 Task: Create a due date automation trigger when advanced on, 2 working days after a card is due add basic with the yellow label at 11:00 AM.
Action: Mouse moved to (935, 292)
Screenshot: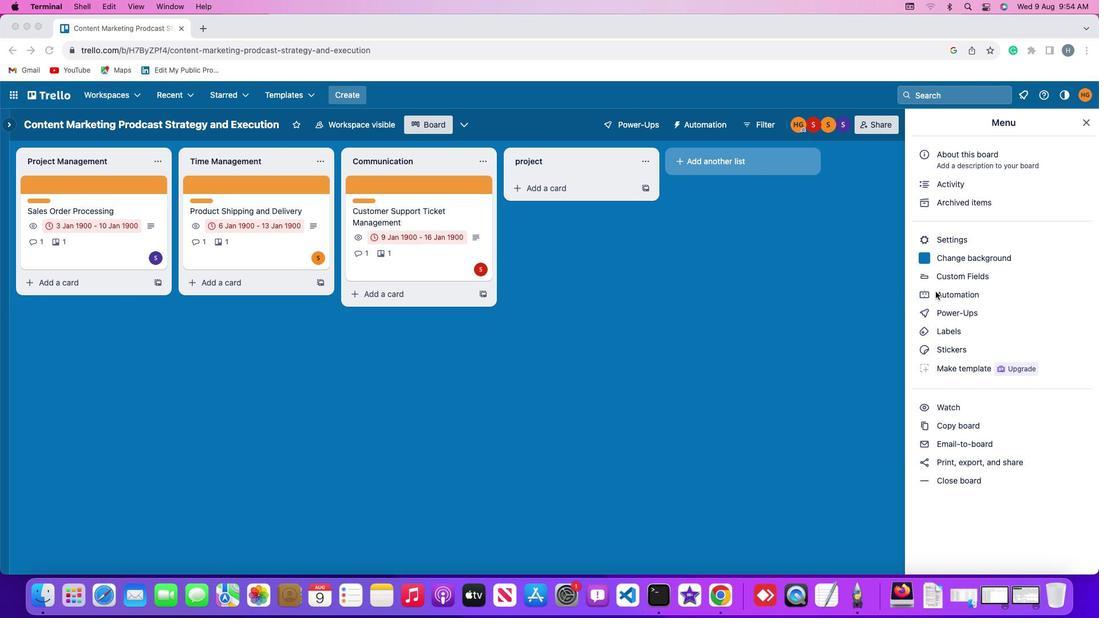 
Action: Mouse pressed left at (935, 292)
Screenshot: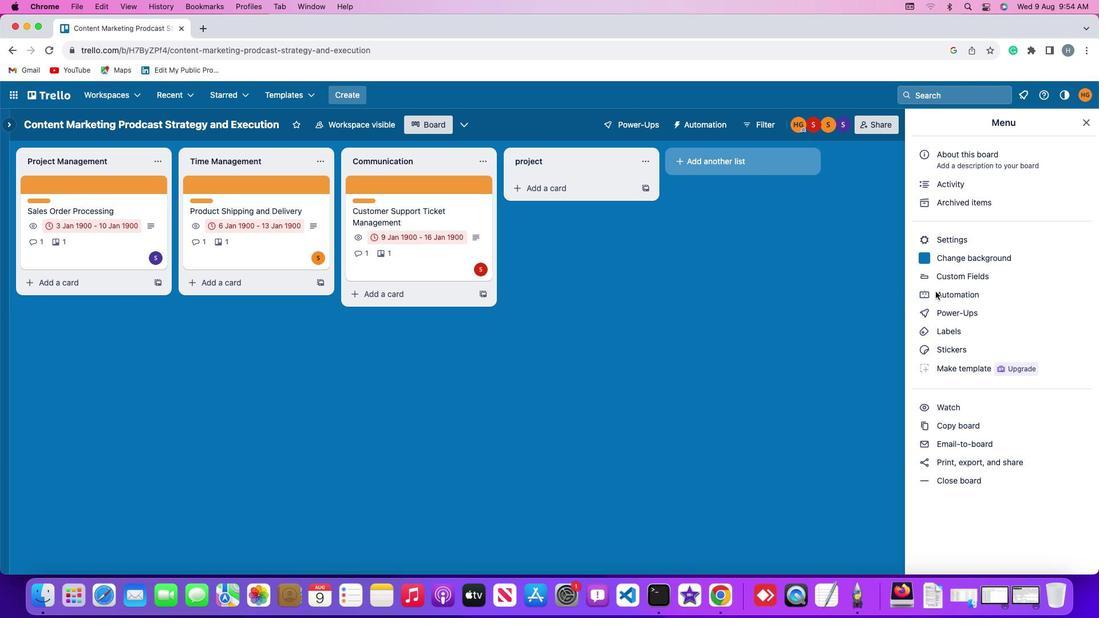 
Action: Mouse pressed left at (935, 292)
Screenshot: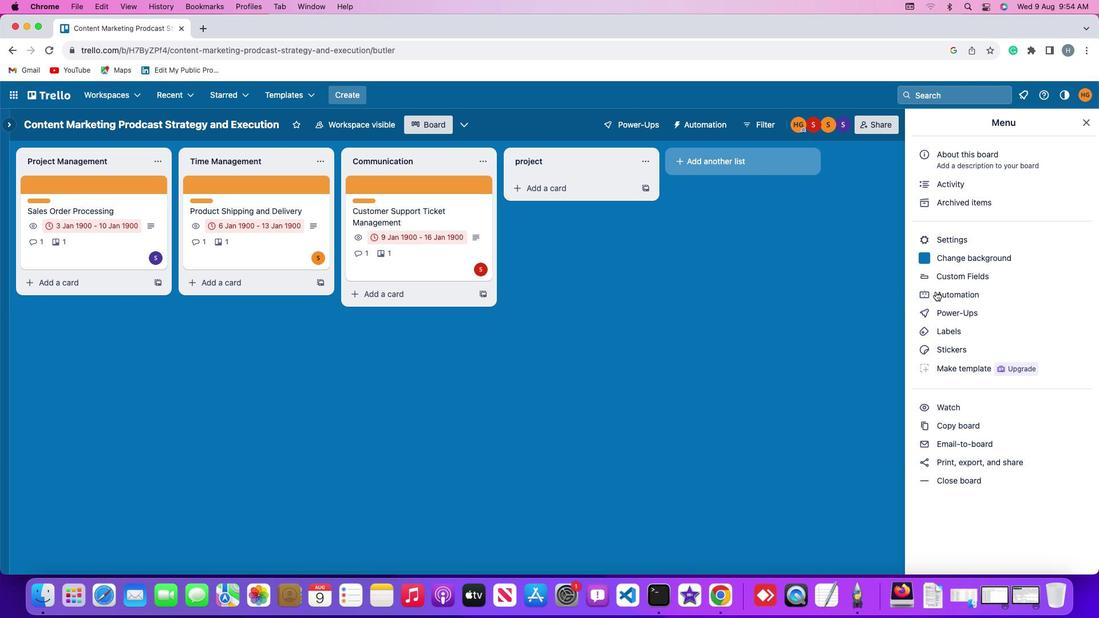 
Action: Mouse moved to (78, 271)
Screenshot: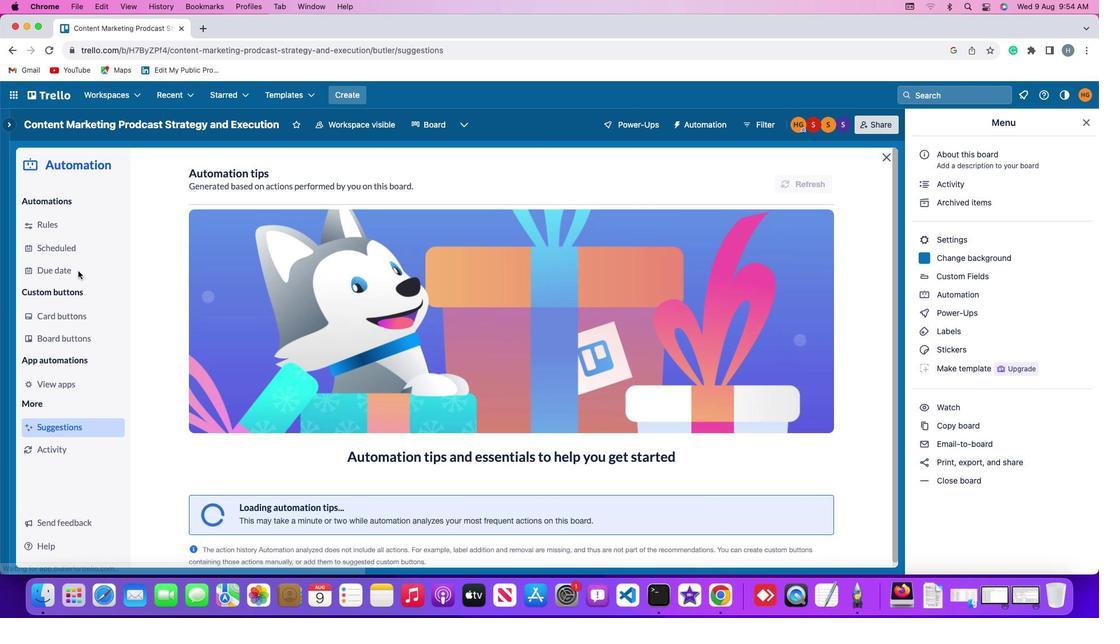 
Action: Mouse pressed left at (78, 271)
Screenshot: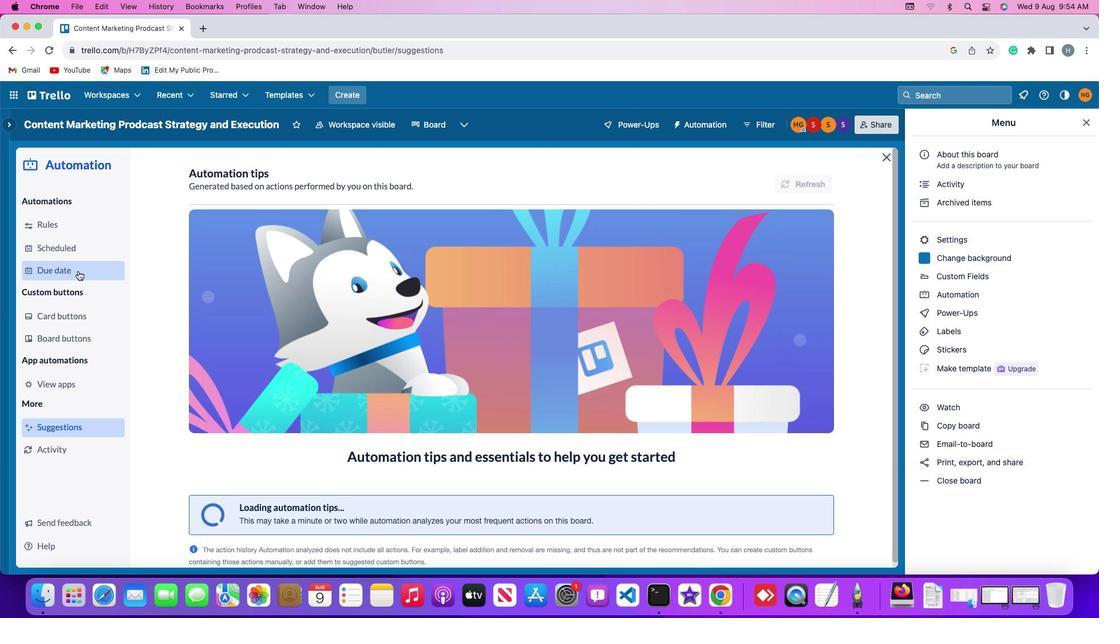 
Action: Mouse moved to (775, 175)
Screenshot: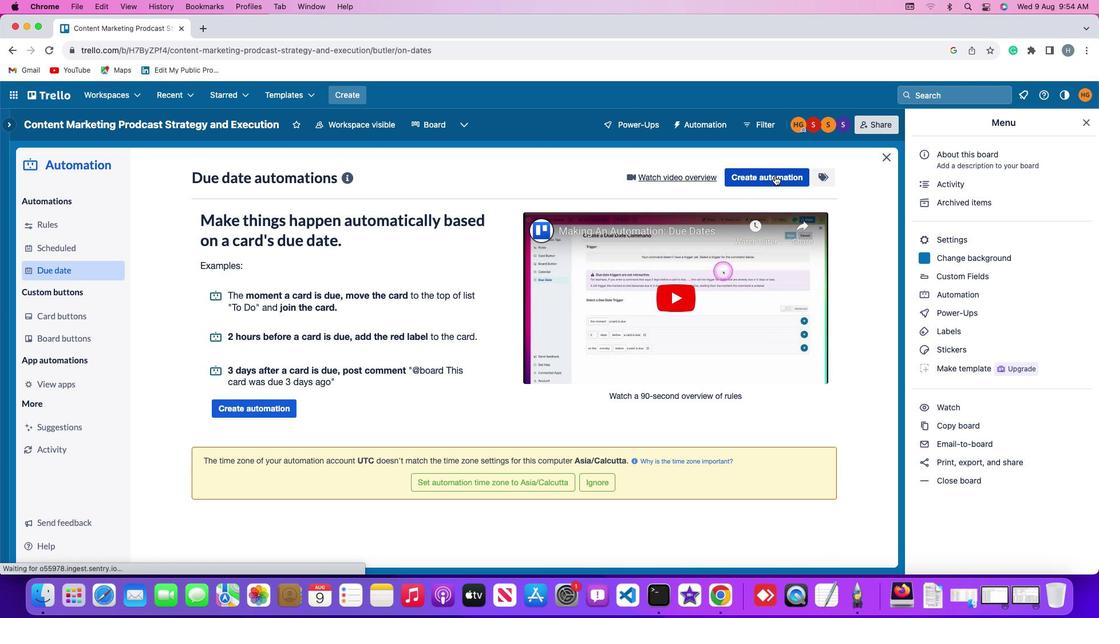 
Action: Mouse pressed left at (775, 175)
Screenshot: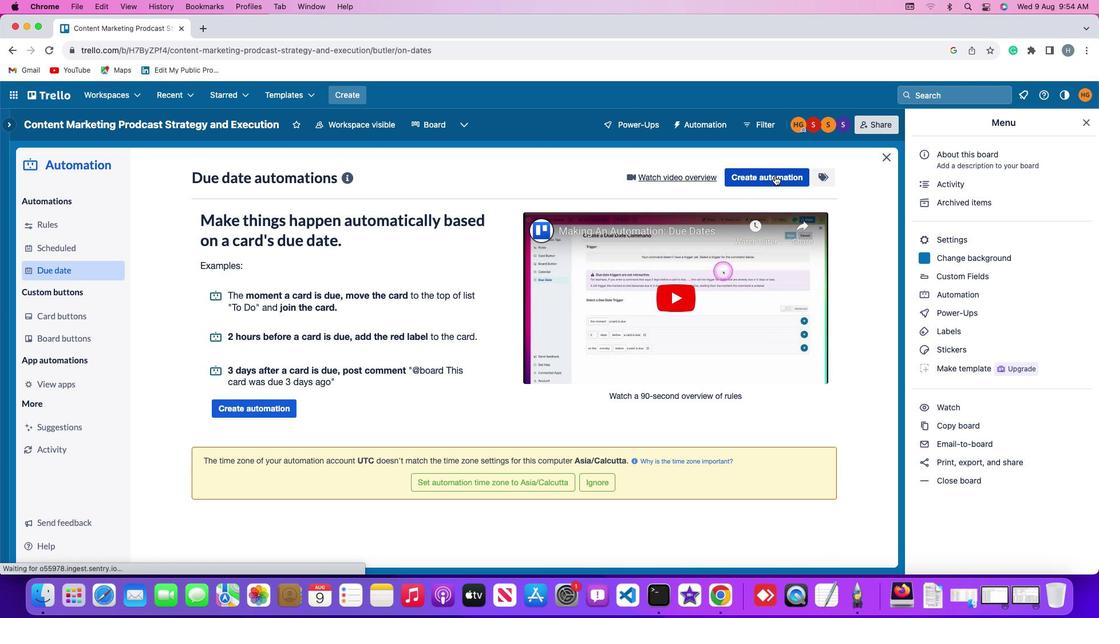 
Action: Mouse moved to (251, 289)
Screenshot: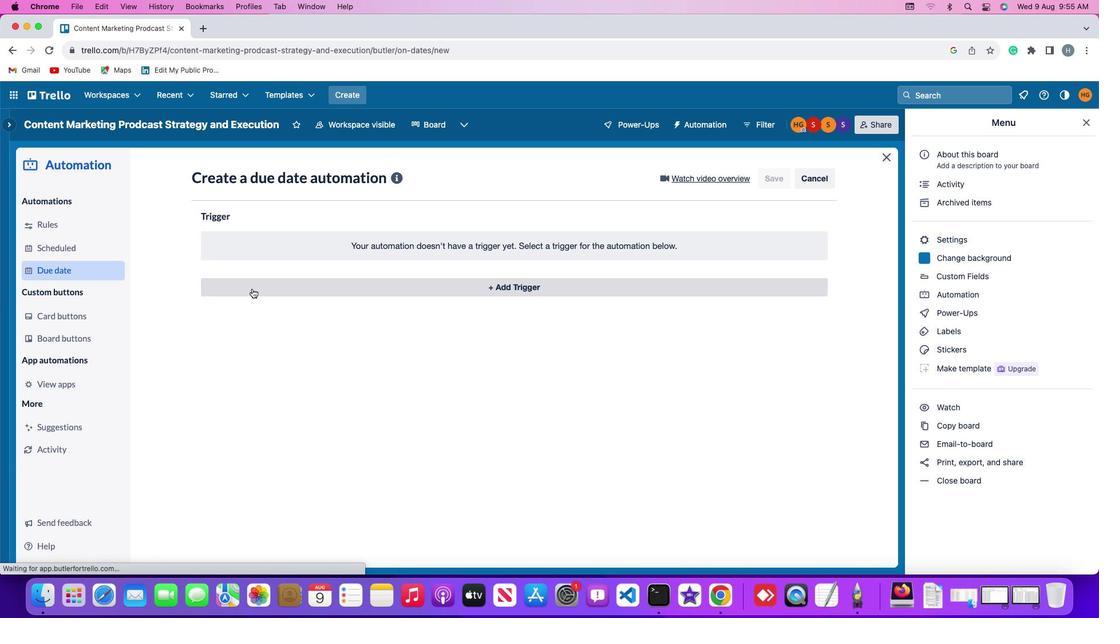 
Action: Mouse pressed left at (251, 289)
Screenshot: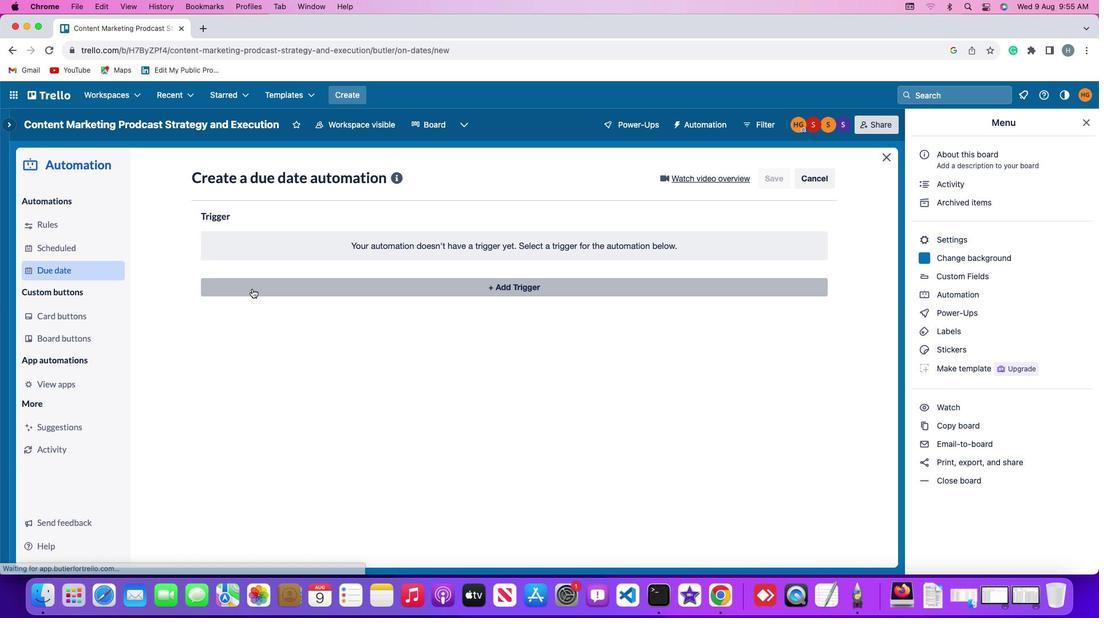 
Action: Mouse moved to (223, 464)
Screenshot: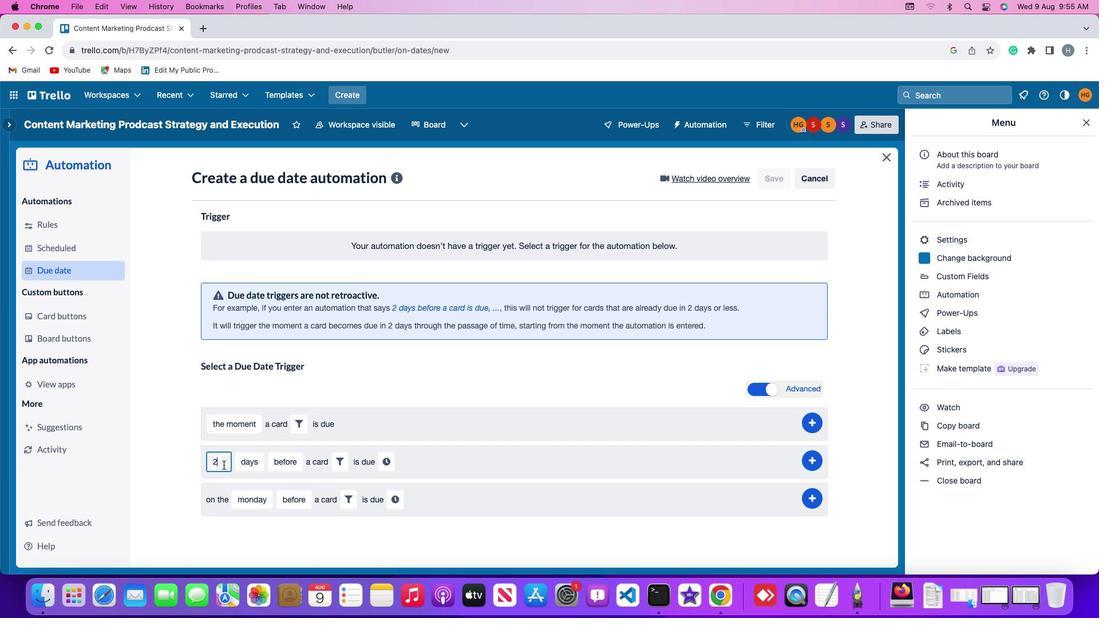 
Action: Mouse pressed left at (223, 464)
Screenshot: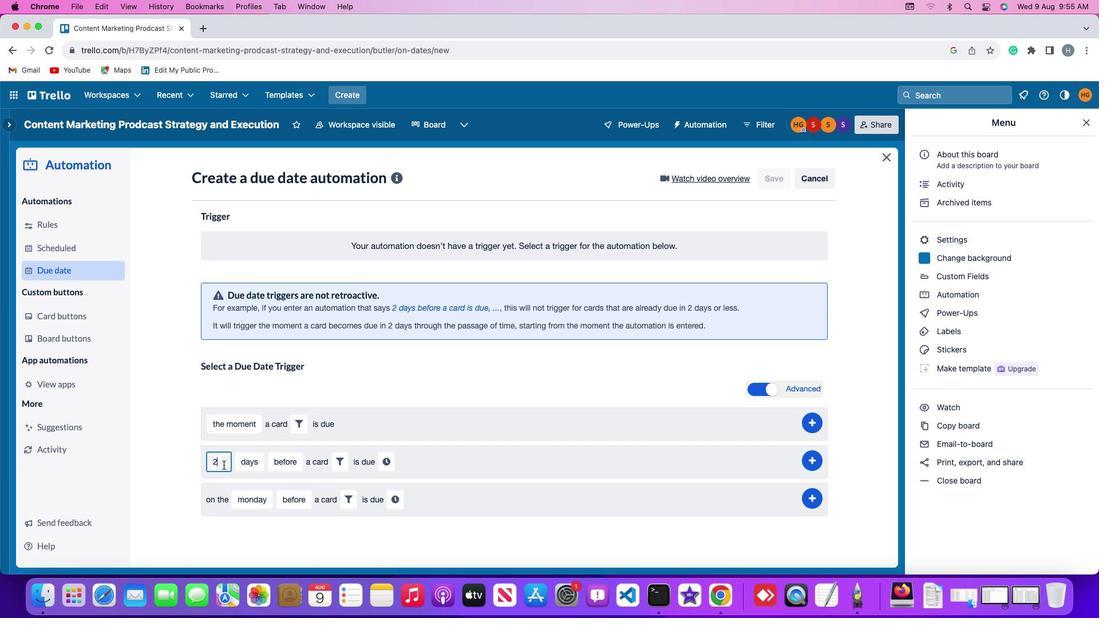 
Action: Mouse moved to (223, 463)
Screenshot: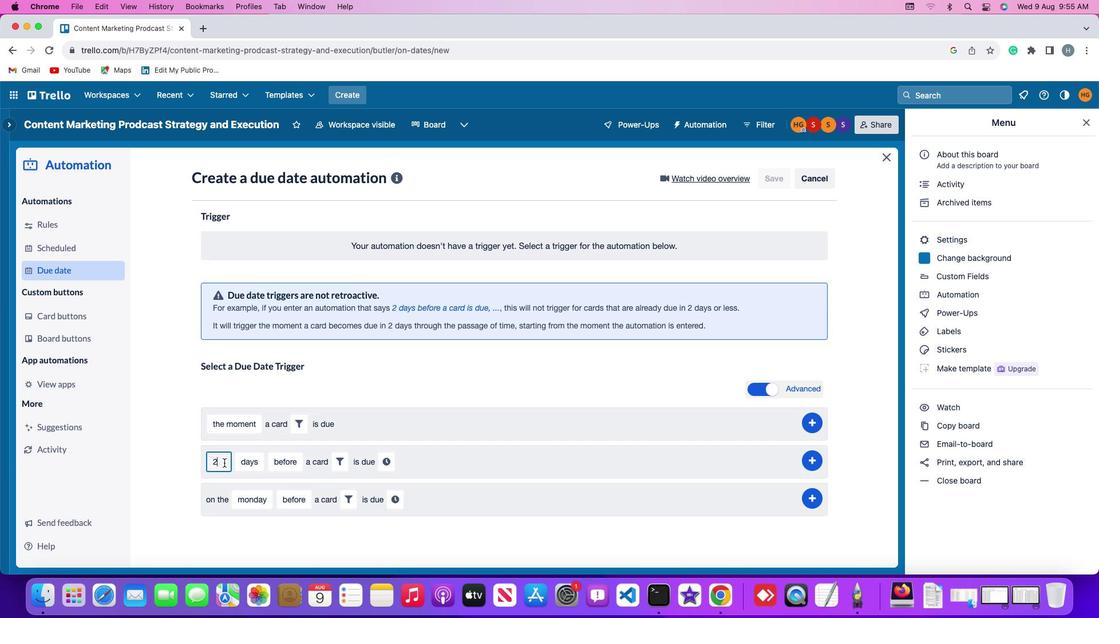 
Action: Key pressed Key.backspace
Screenshot: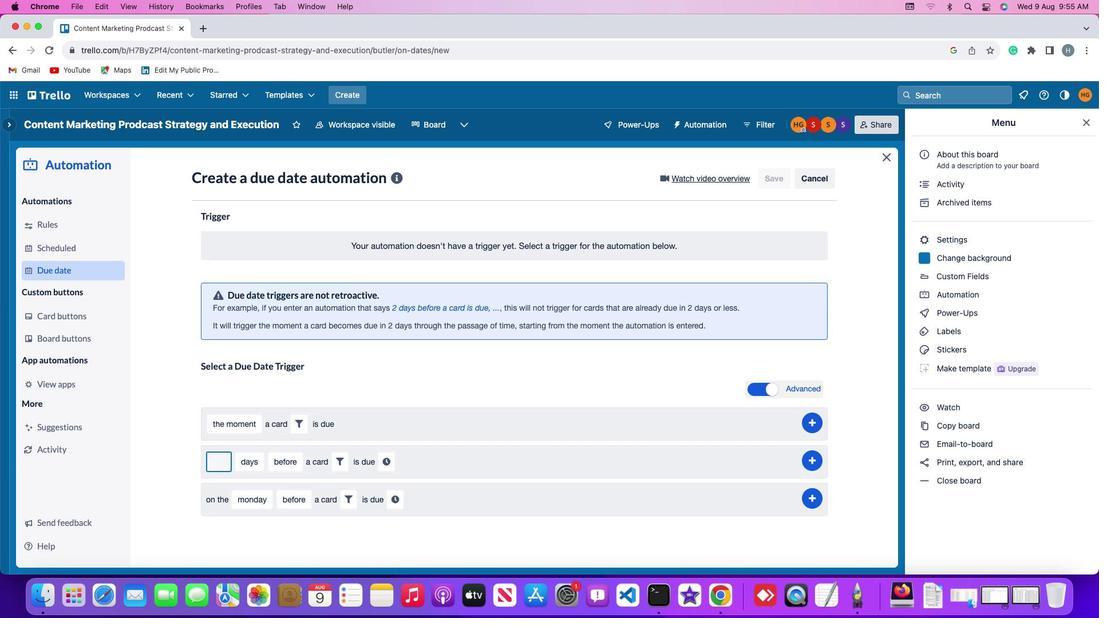 
Action: Mouse moved to (223, 462)
Screenshot: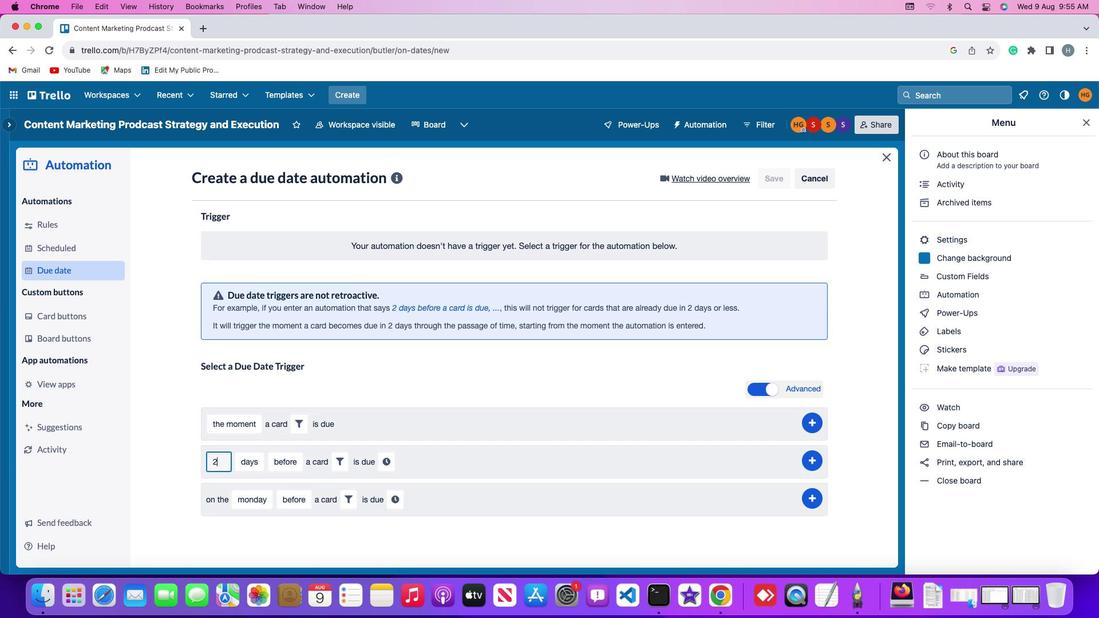 
Action: Key pressed '2'
Screenshot: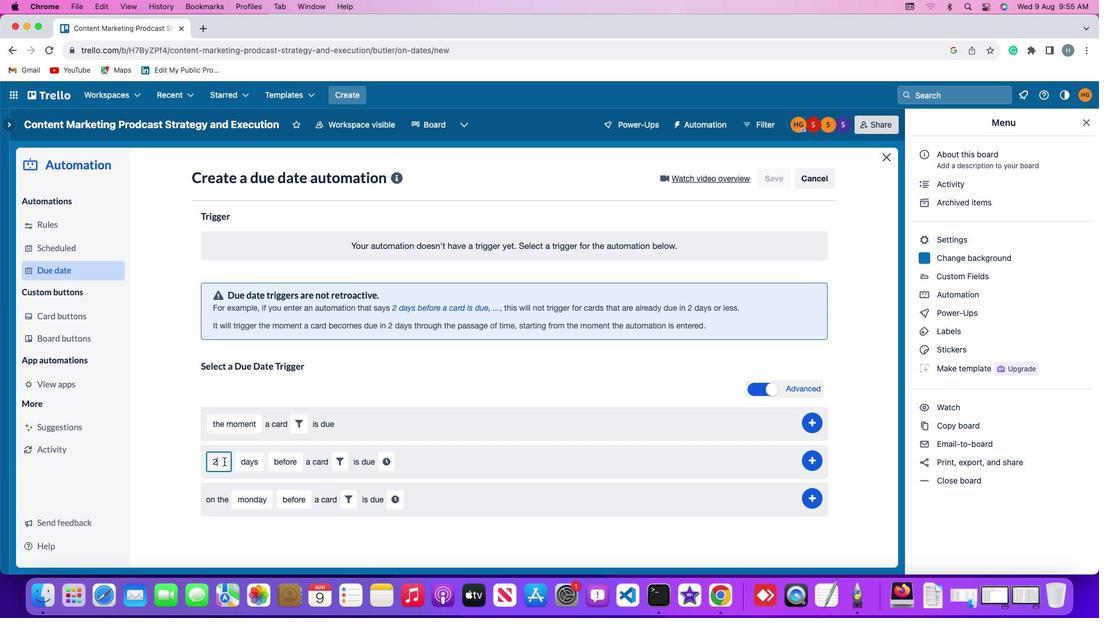 
Action: Mouse moved to (249, 460)
Screenshot: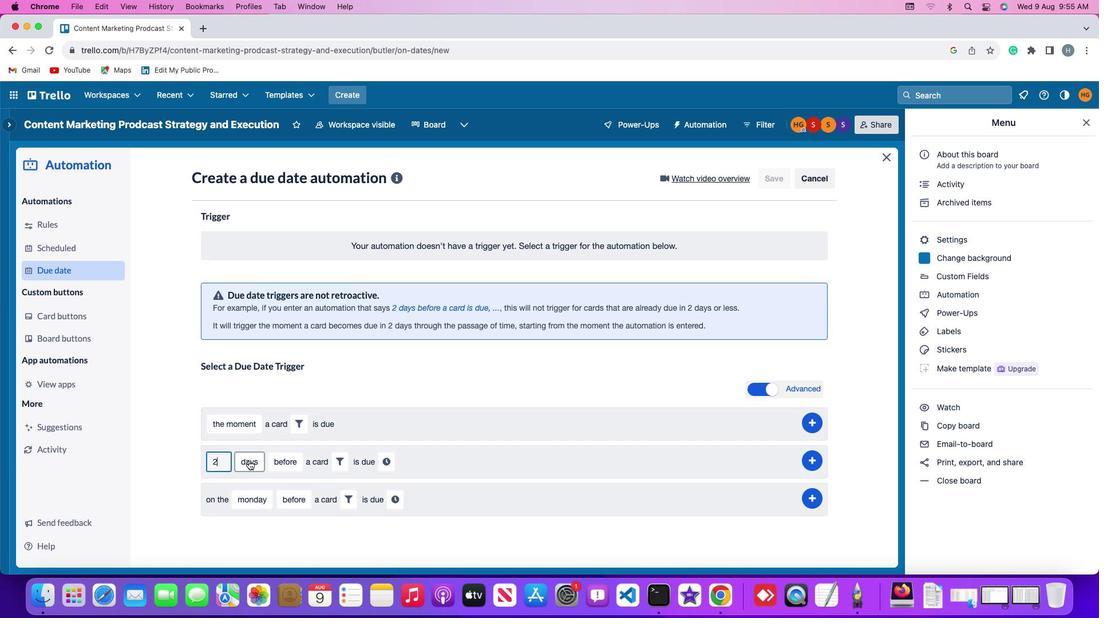 
Action: Mouse pressed left at (249, 460)
Screenshot: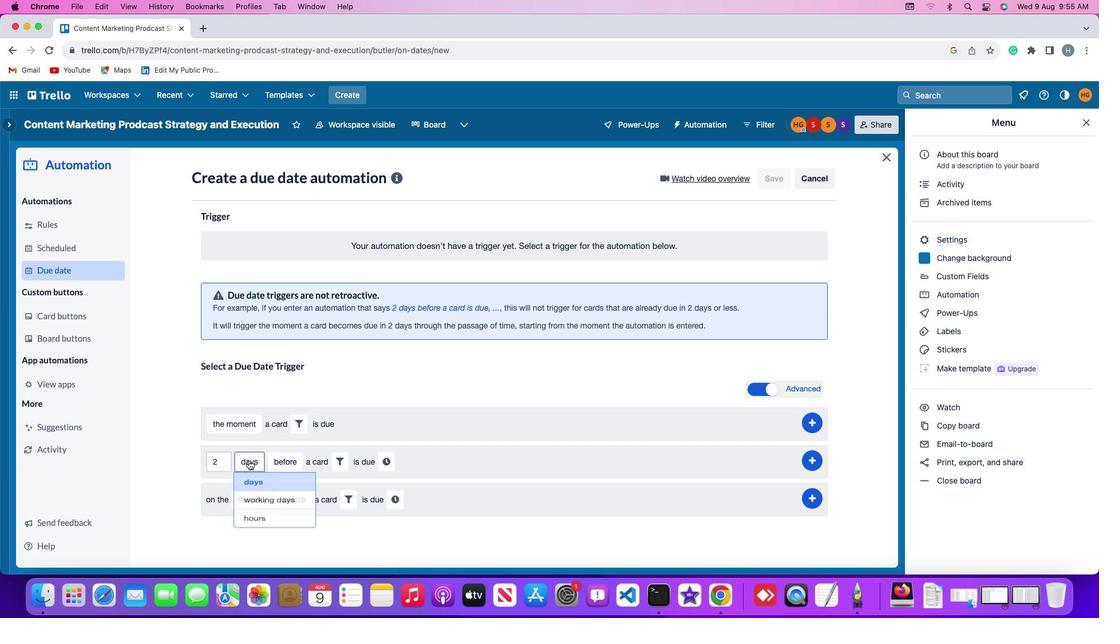 
Action: Mouse moved to (255, 503)
Screenshot: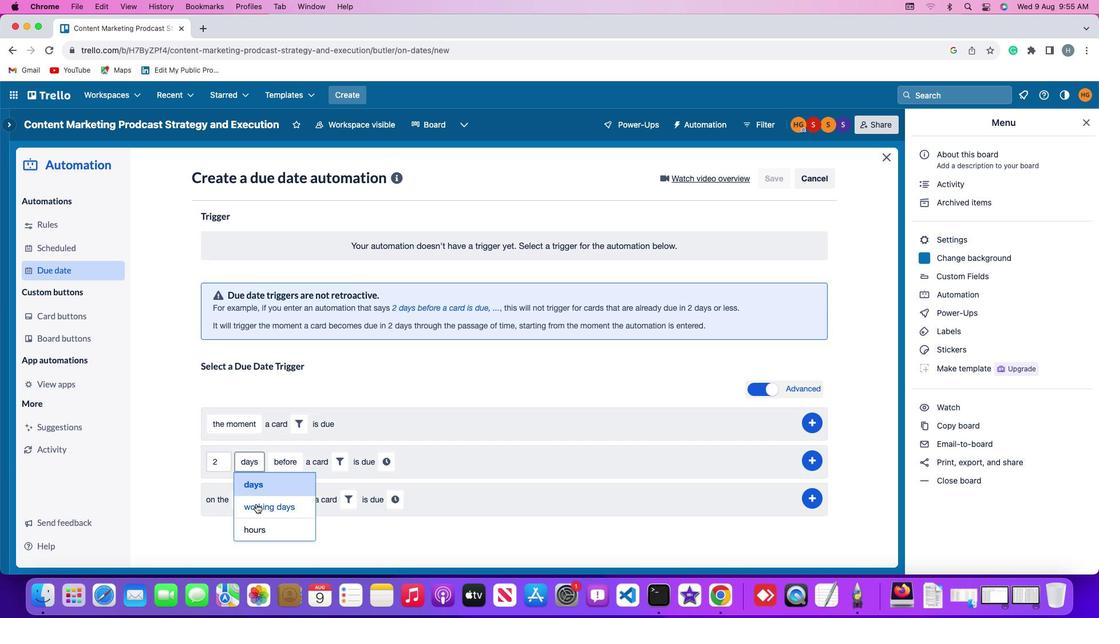 
Action: Mouse pressed left at (255, 503)
Screenshot: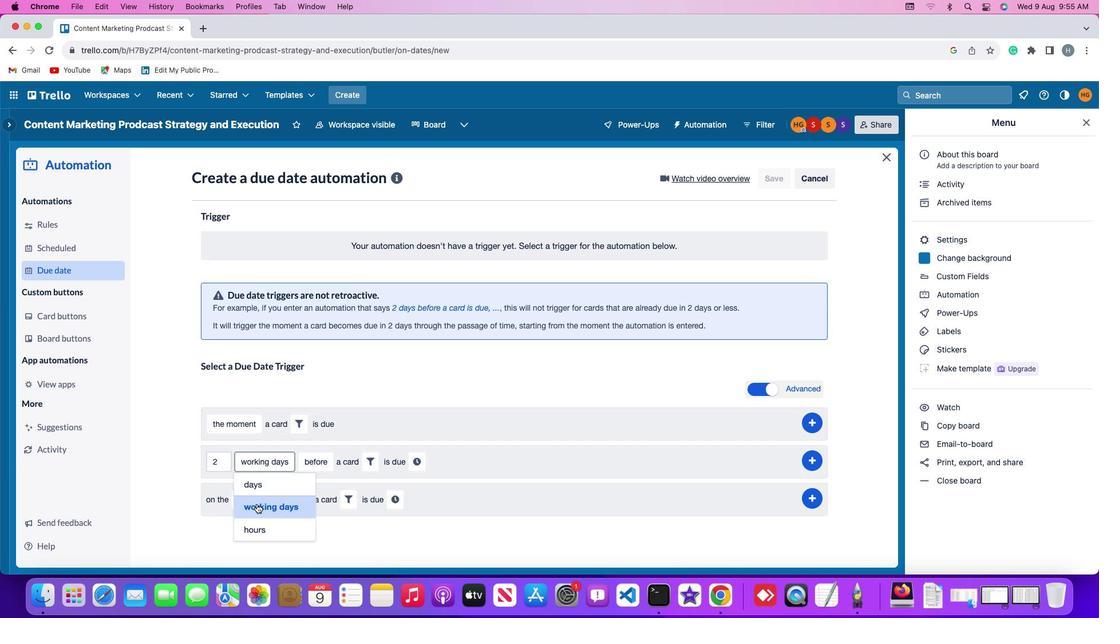 
Action: Mouse moved to (304, 460)
Screenshot: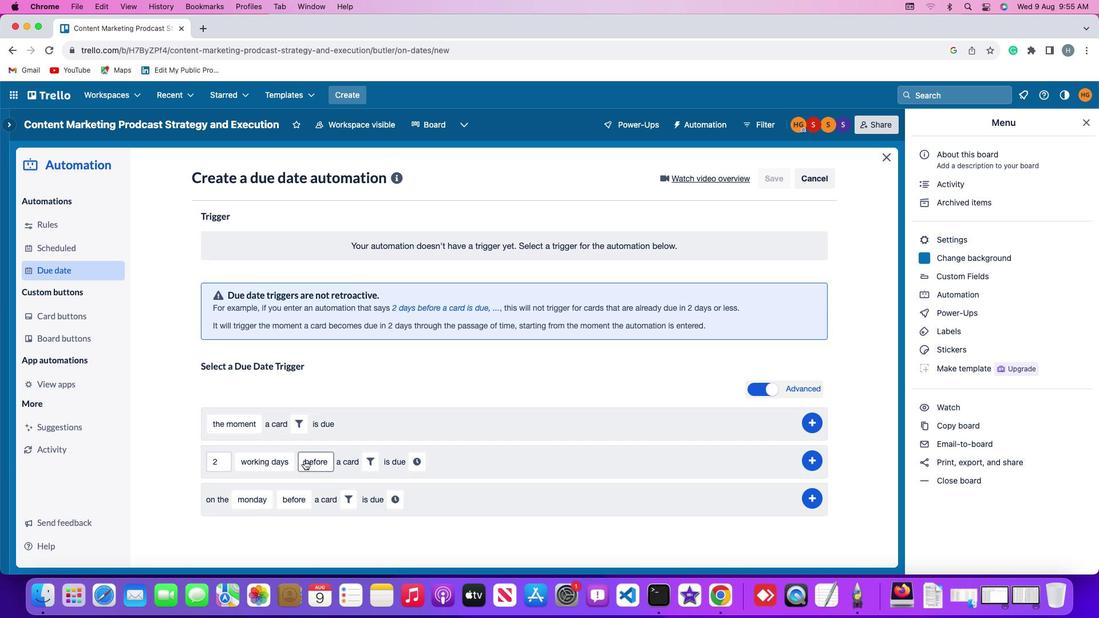 
Action: Mouse pressed left at (304, 460)
Screenshot: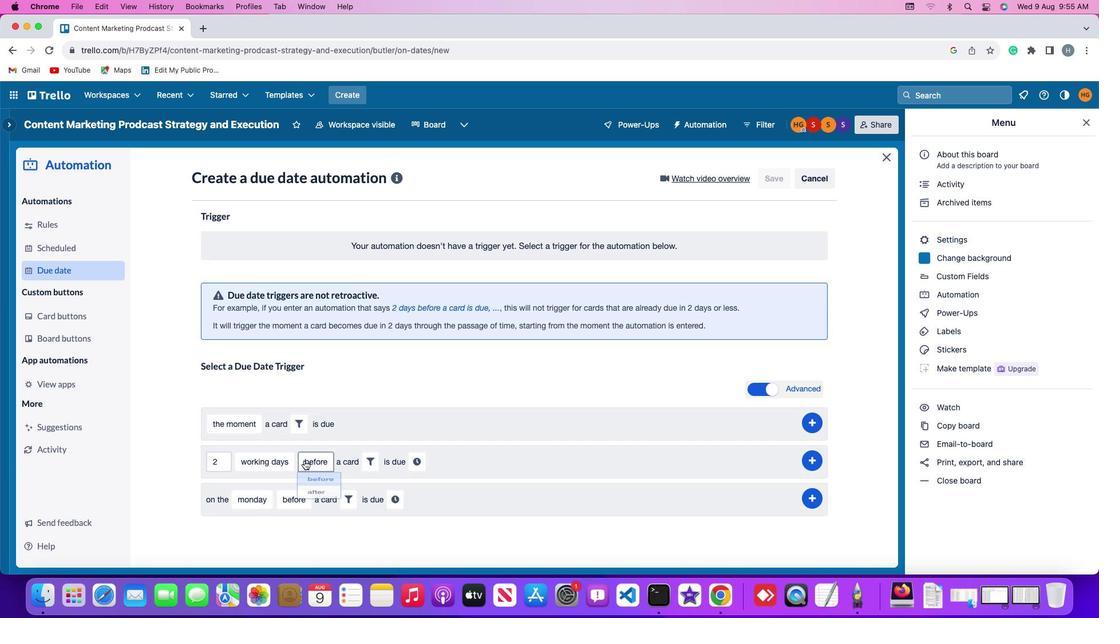 
Action: Mouse moved to (318, 503)
Screenshot: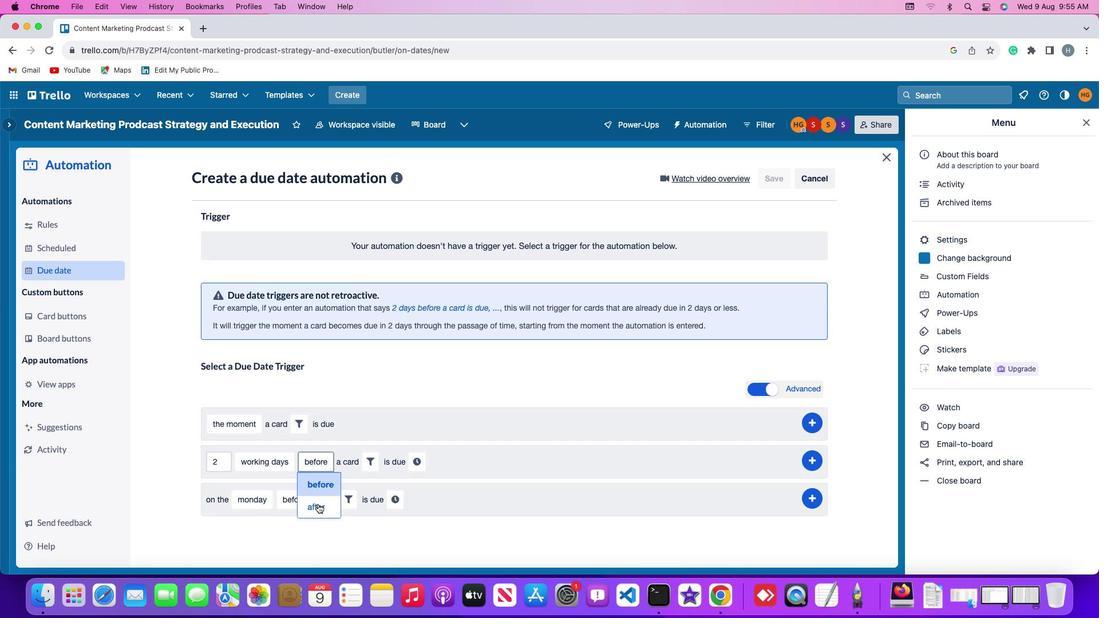 
Action: Mouse pressed left at (318, 503)
Screenshot: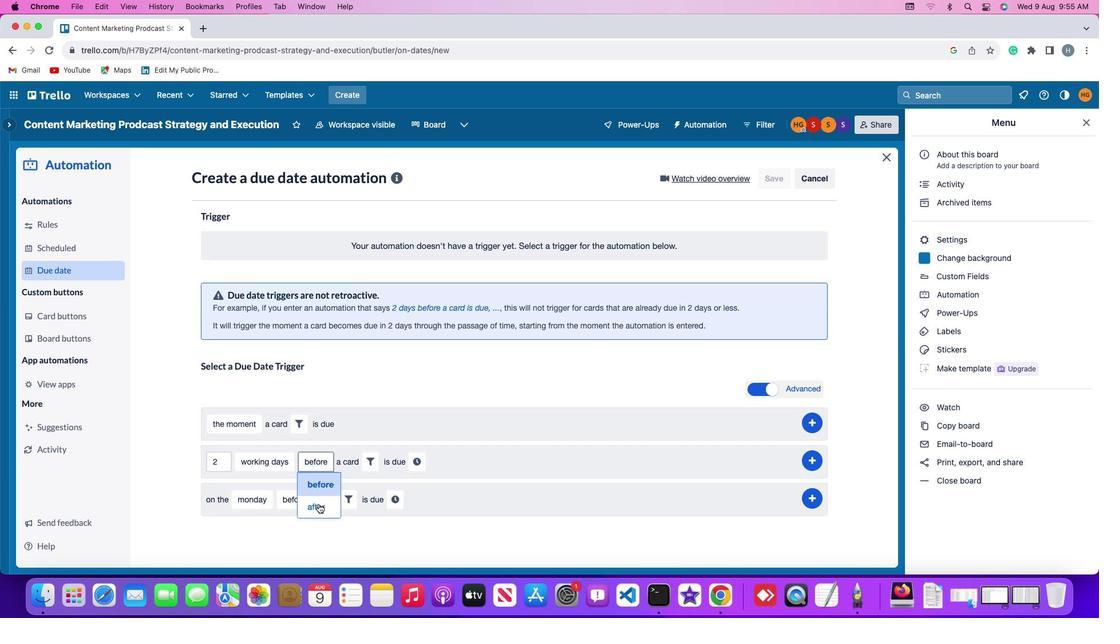 
Action: Mouse moved to (361, 460)
Screenshot: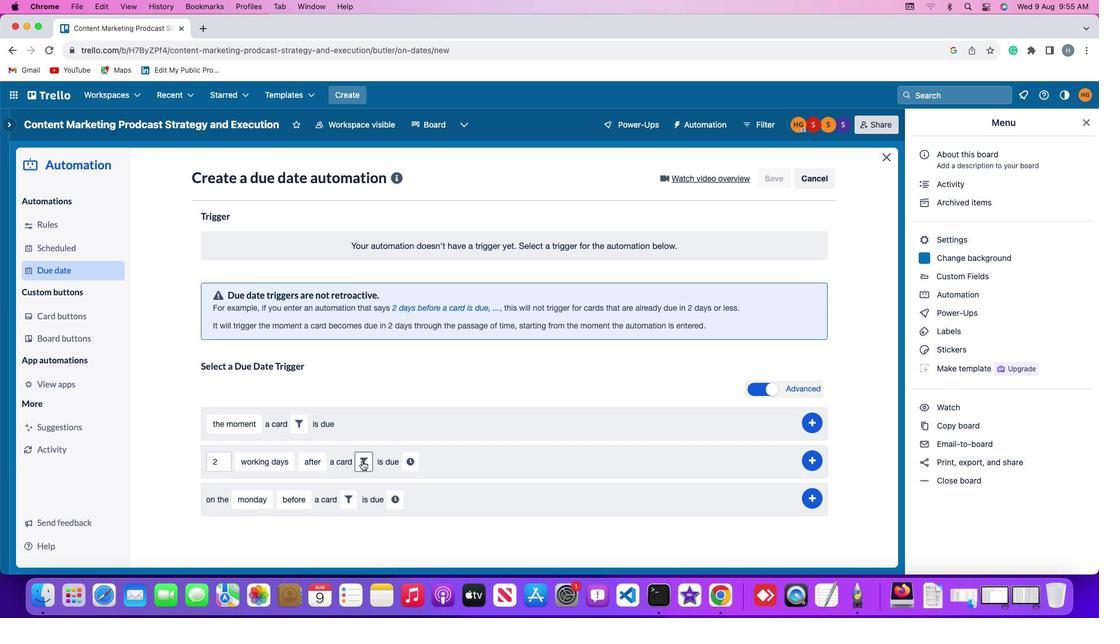 
Action: Mouse pressed left at (361, 460)
Screenshot: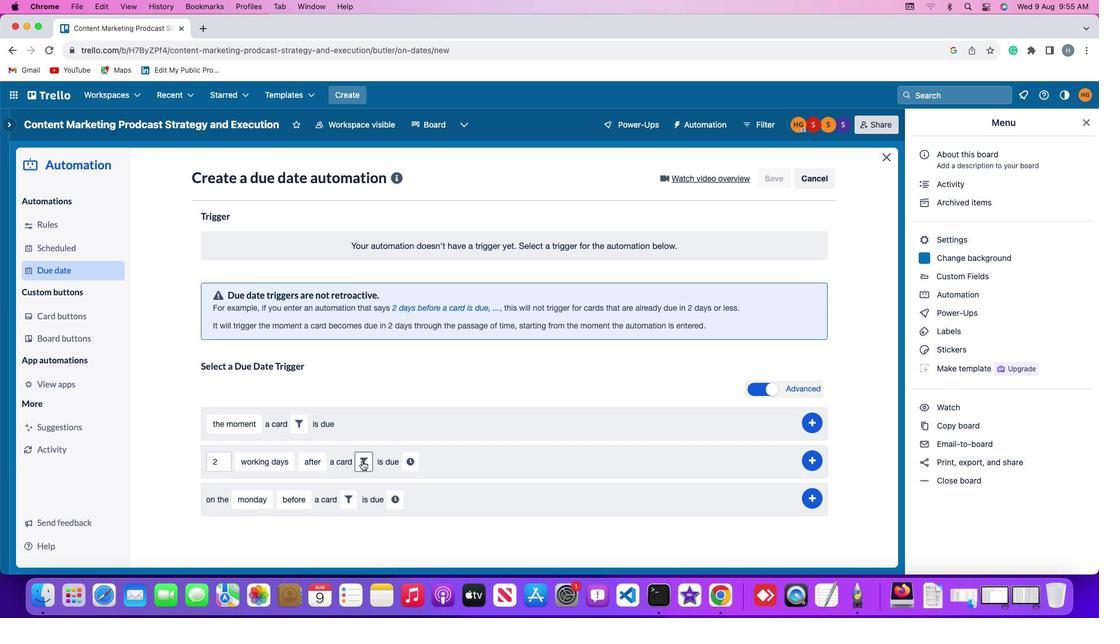 
Action: Mouse moved to (328, 518)
Screenshot: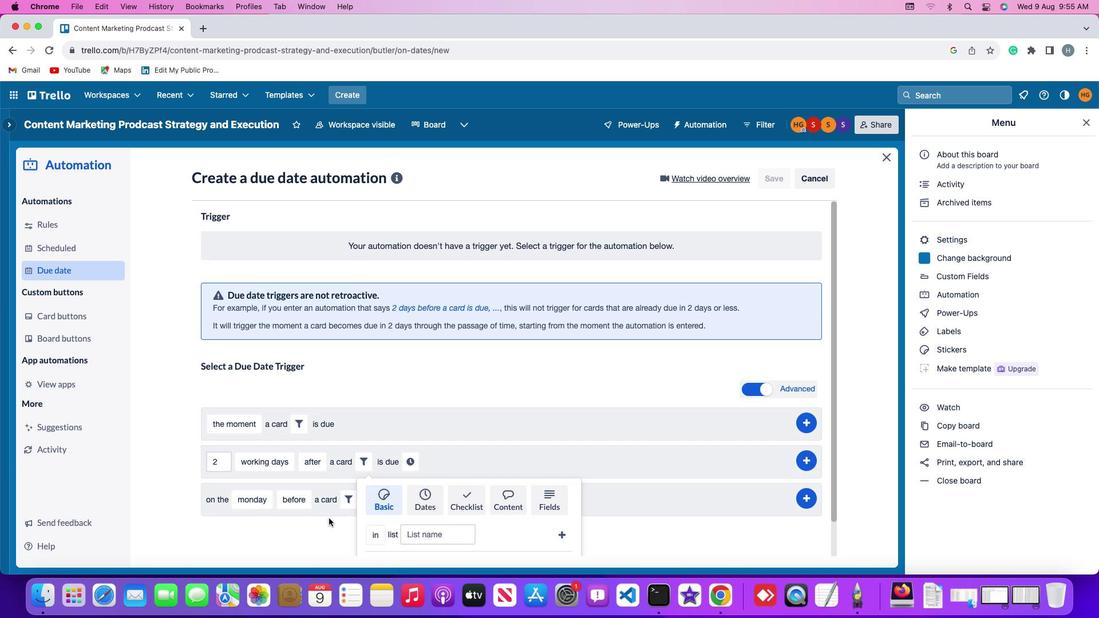 
Action: Mouse scrolled (328, 518) with delta (0, 0)
Screenshot: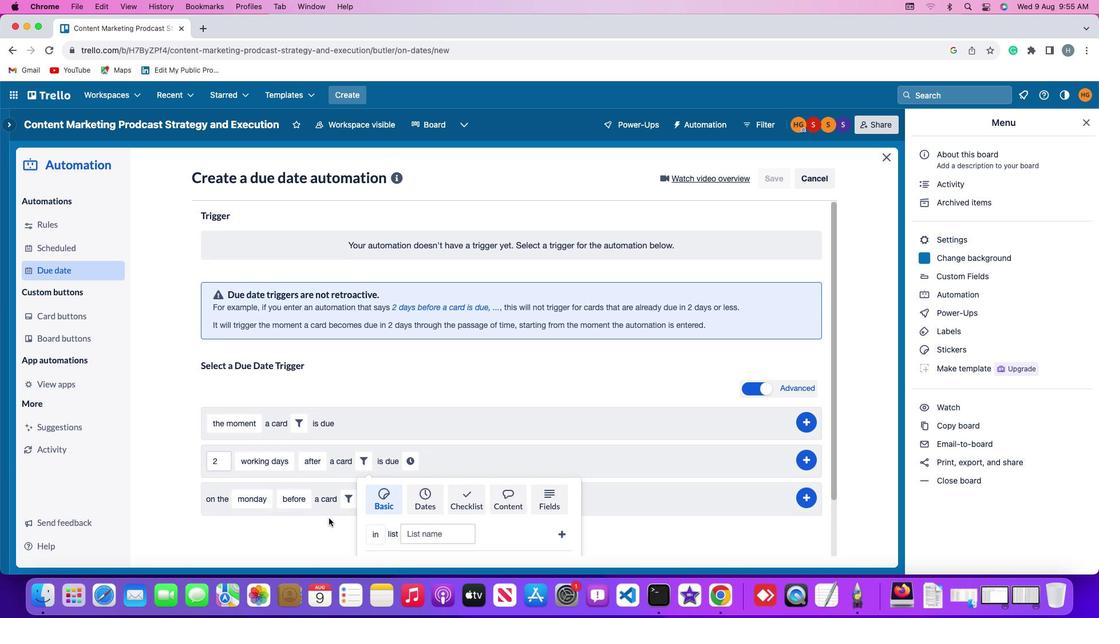 
Action: Mouse scrolled (328, 518) with delta (0, 0)
Screenshot: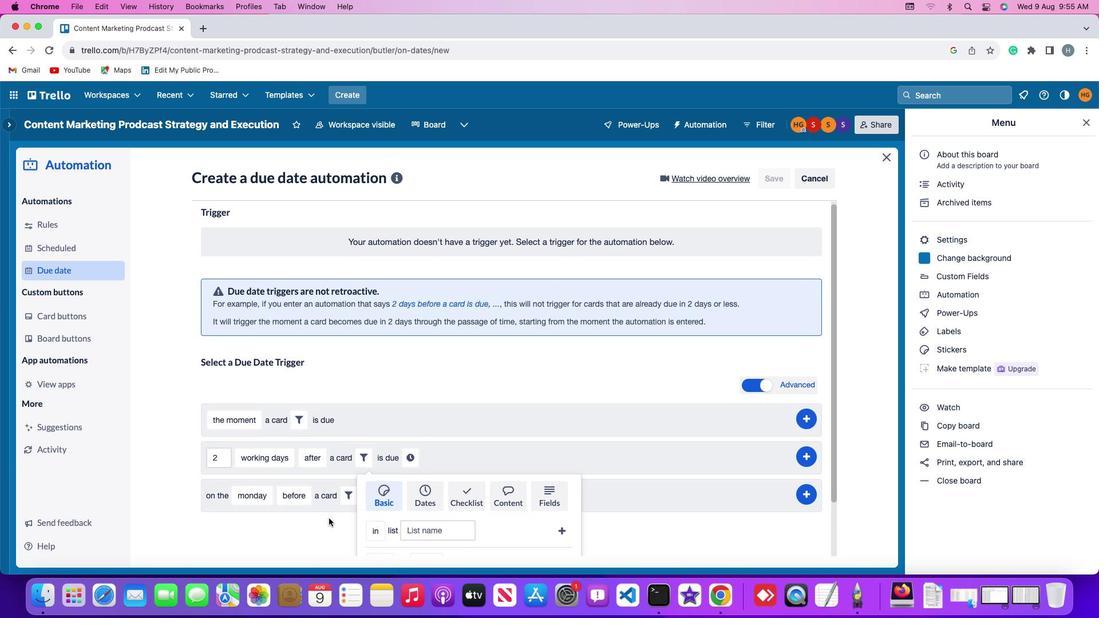 
Action: Mouse scrolled (328, 518) with delta (0, -1)
Screenshot: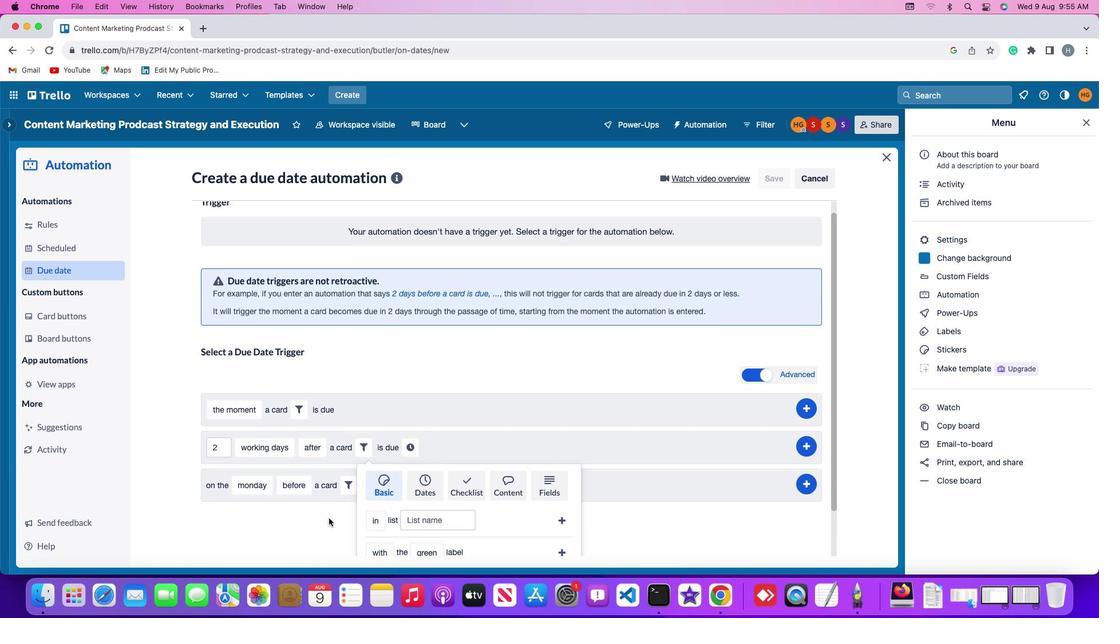 
Action: Mouse scrolled (328, 518) with delta (0, -2)
Screenshot: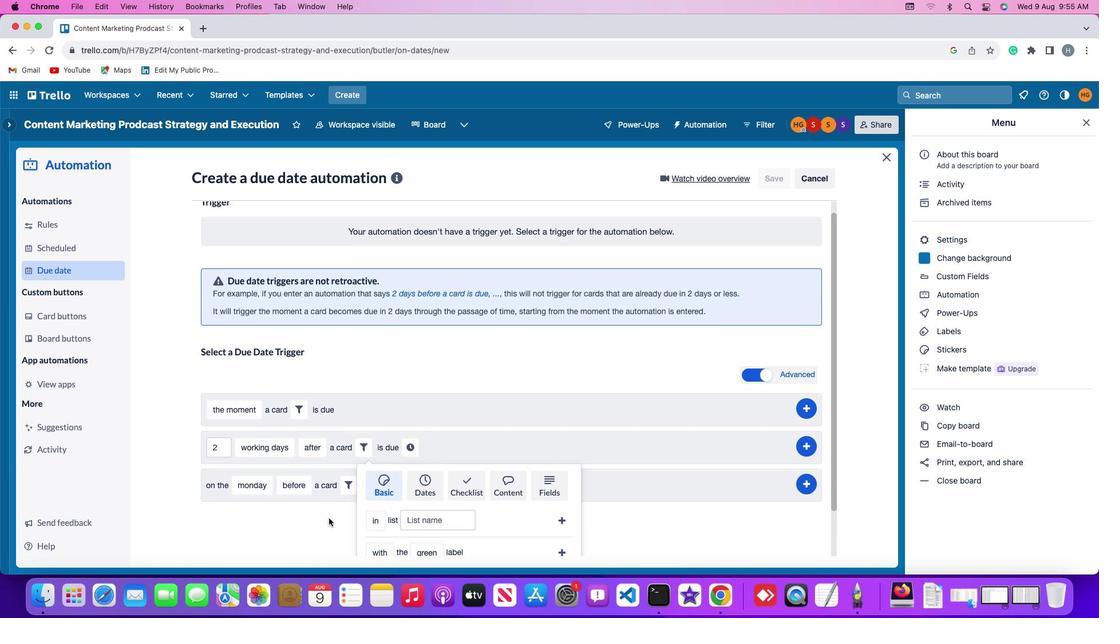
Action: Mouse scrolled (328, 518) with delta (0, -3)
Screenshot: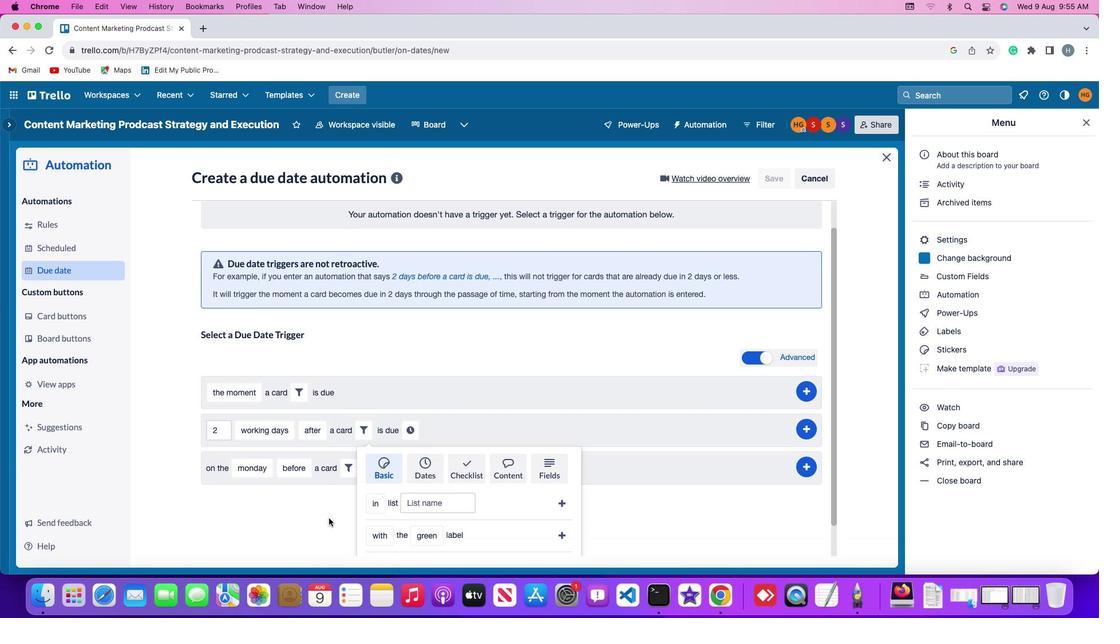 
Action: Mouse scrolled (328, 518) with delta (0, -3)
Screenshot: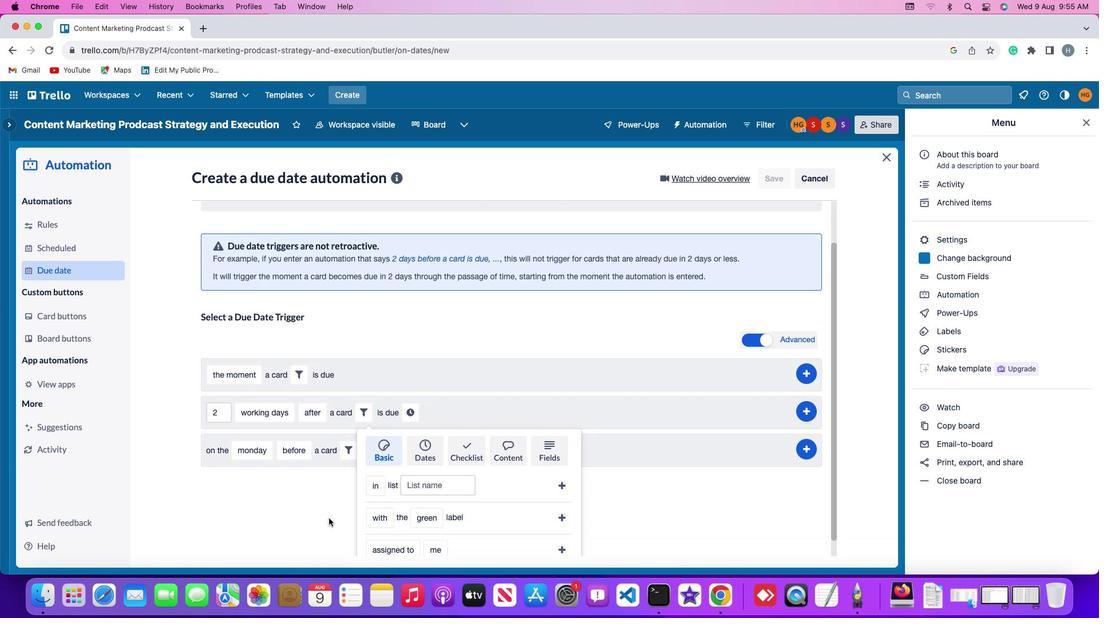 
Action: Mouse moved to (376, 506)
Screenshot: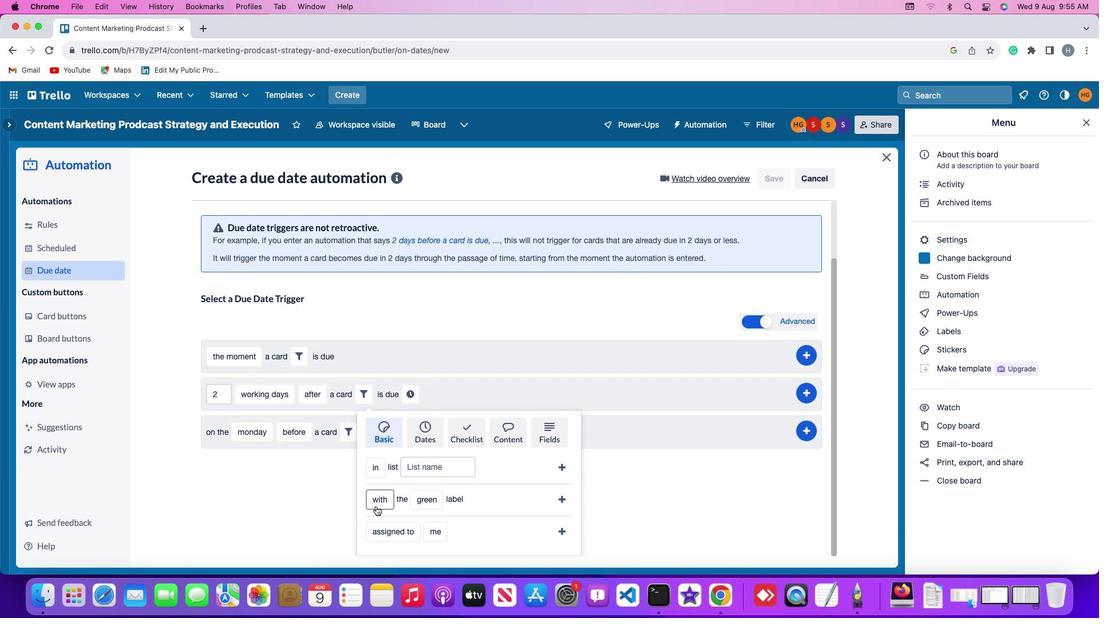 
Action: Mouse pressed left at (376, 506)
Screenshot: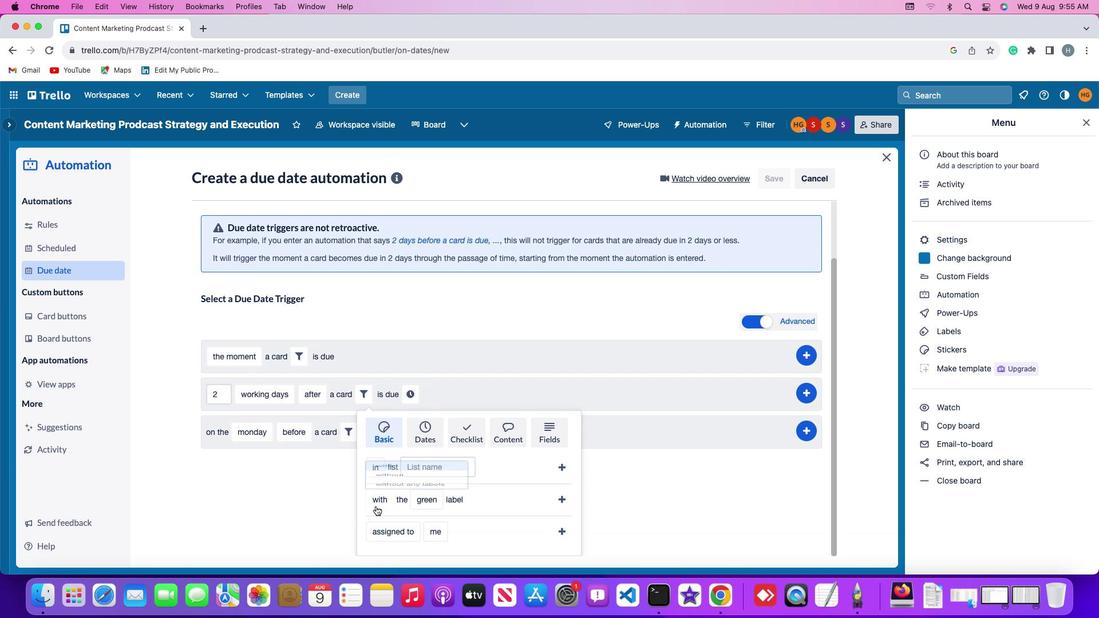 
Action: Mouse moved to (406, 435)
Screenshot: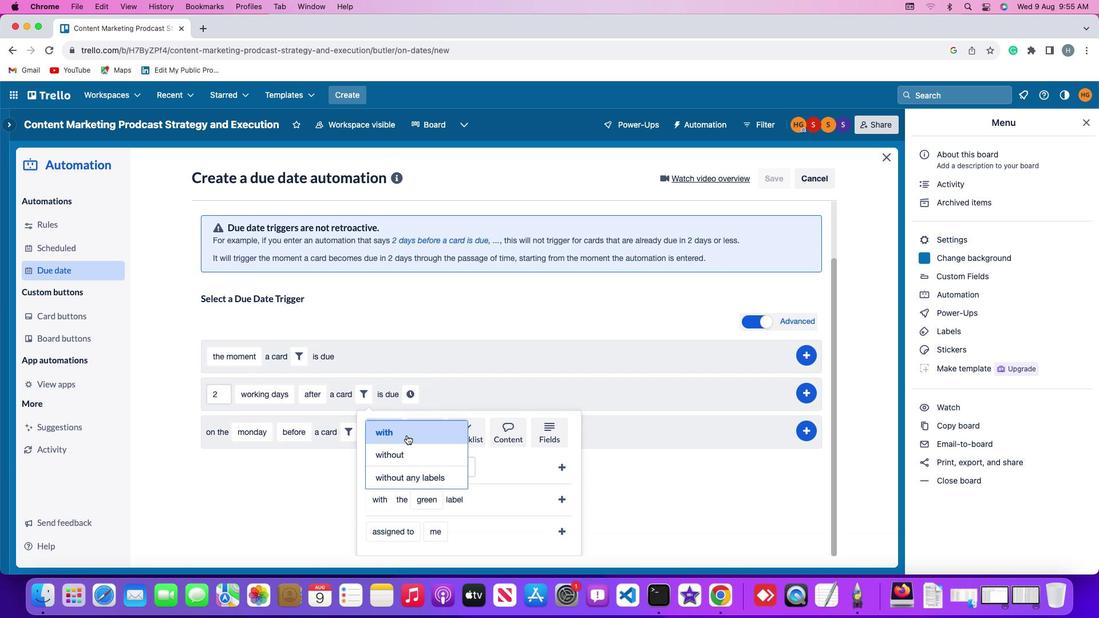 
Action: Mouse pressed left at (406, 435)
Screenshot: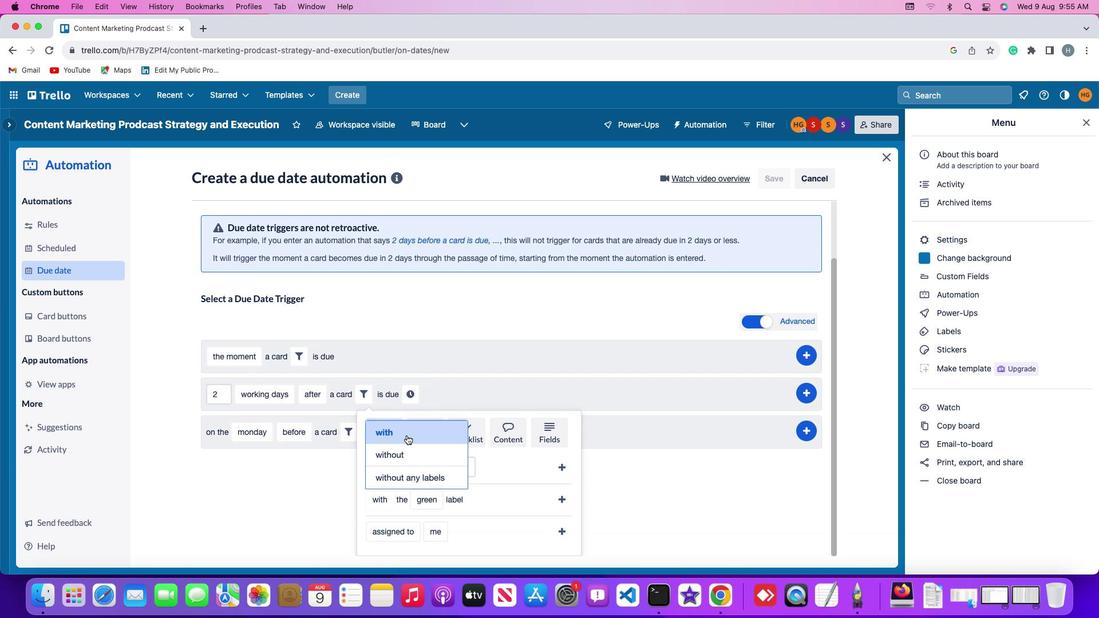 
Action: Mouse moved to (427, 499)
Screenshot: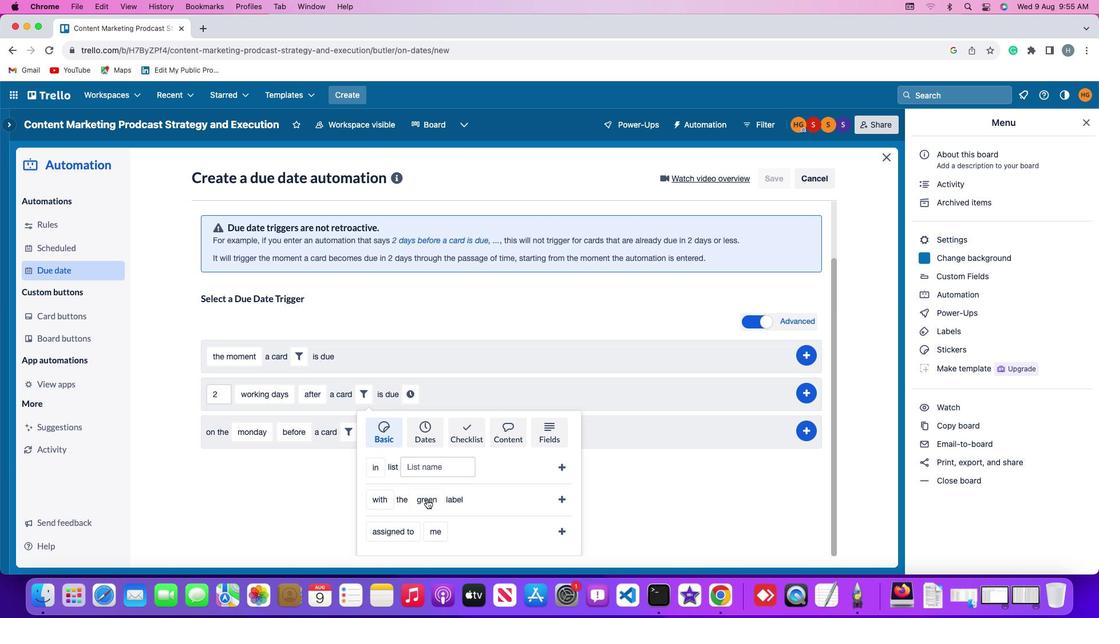 
Action: Mouse pressed left at (427, 499)
Screenshot: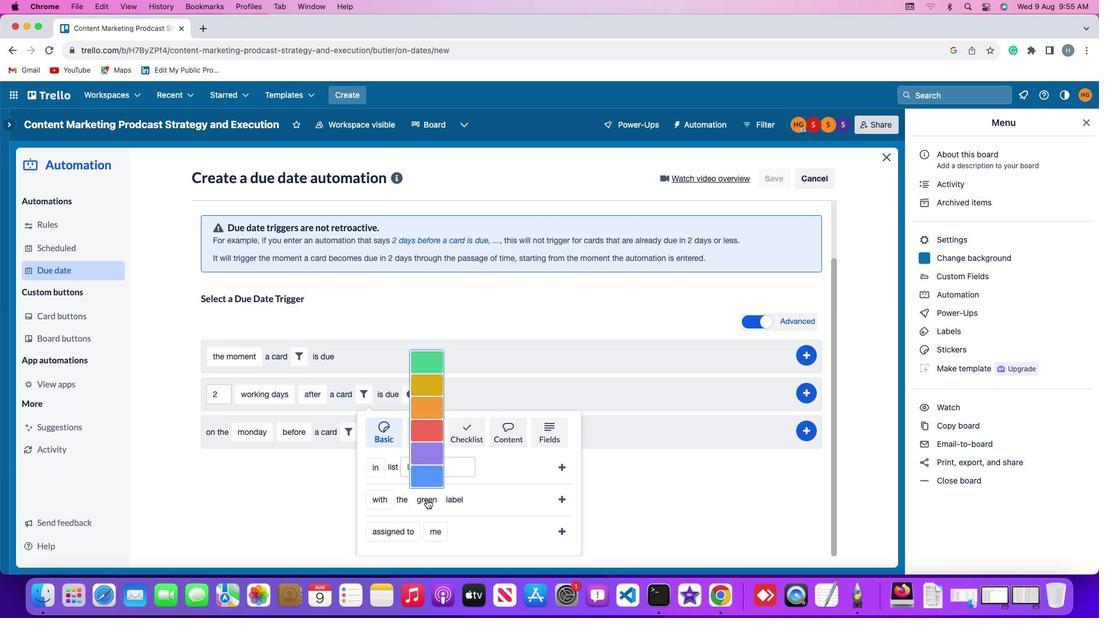 
Action: Mouse moved to (429, 382)
Screenshot: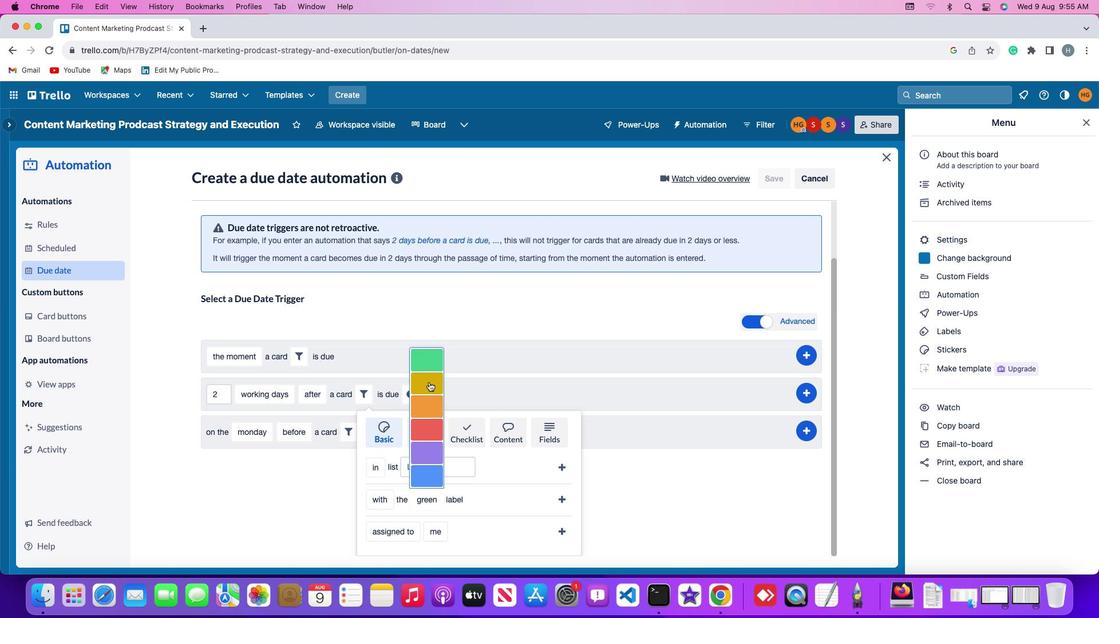
Action: Mouse pressed left at (429, 382)
Screenshot: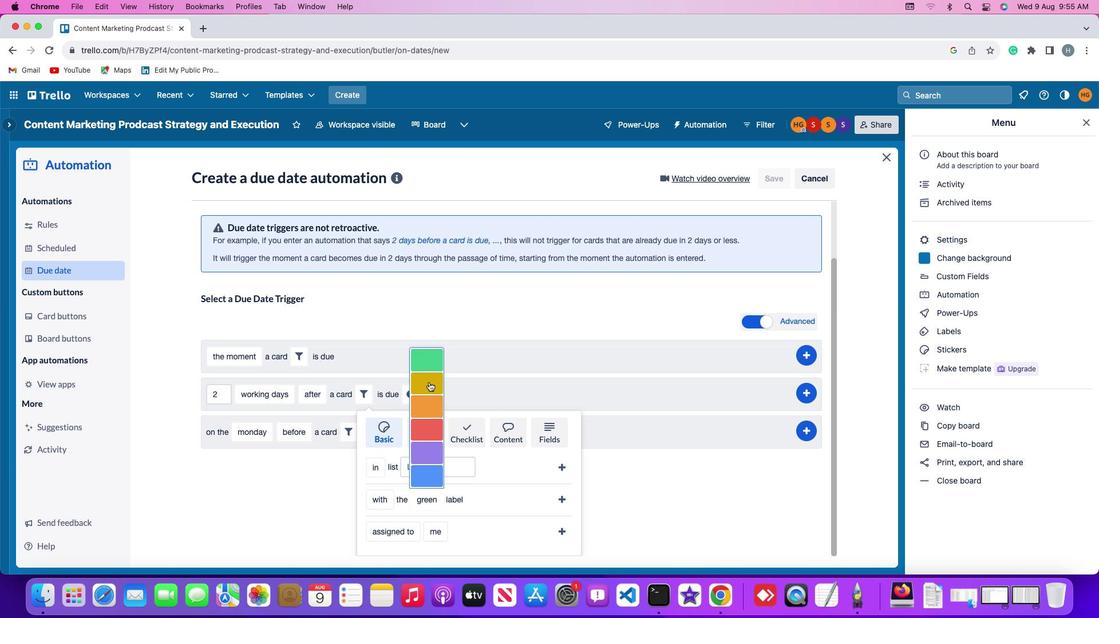 
Action: Mouse moved to (564, 495)
Screenshot: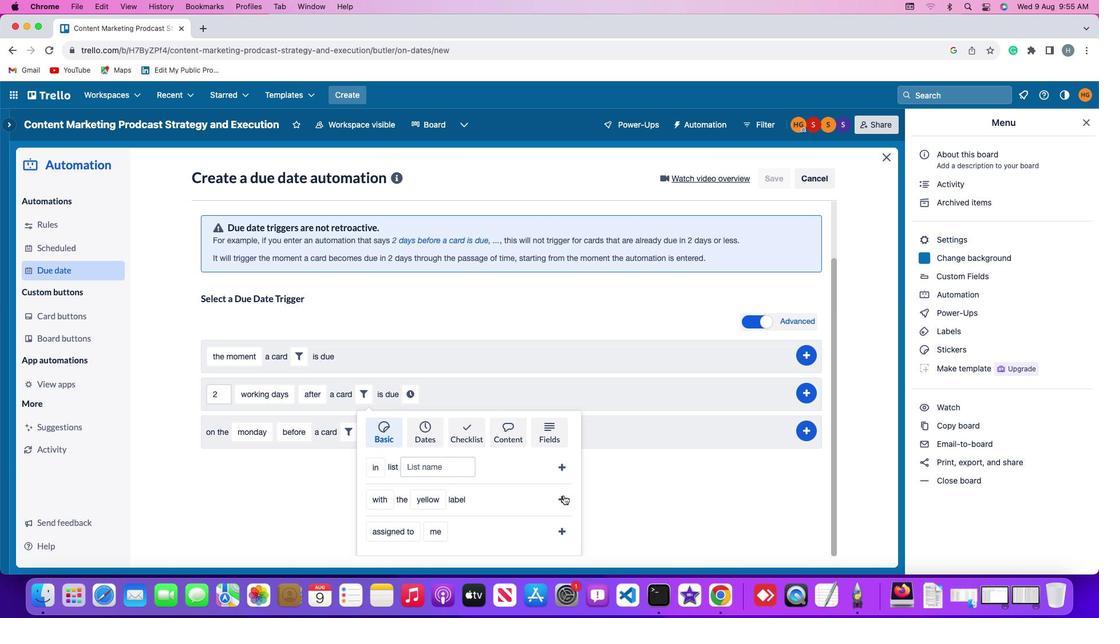 
Action: Mouse pressed left at (564, 495)
Screenshot: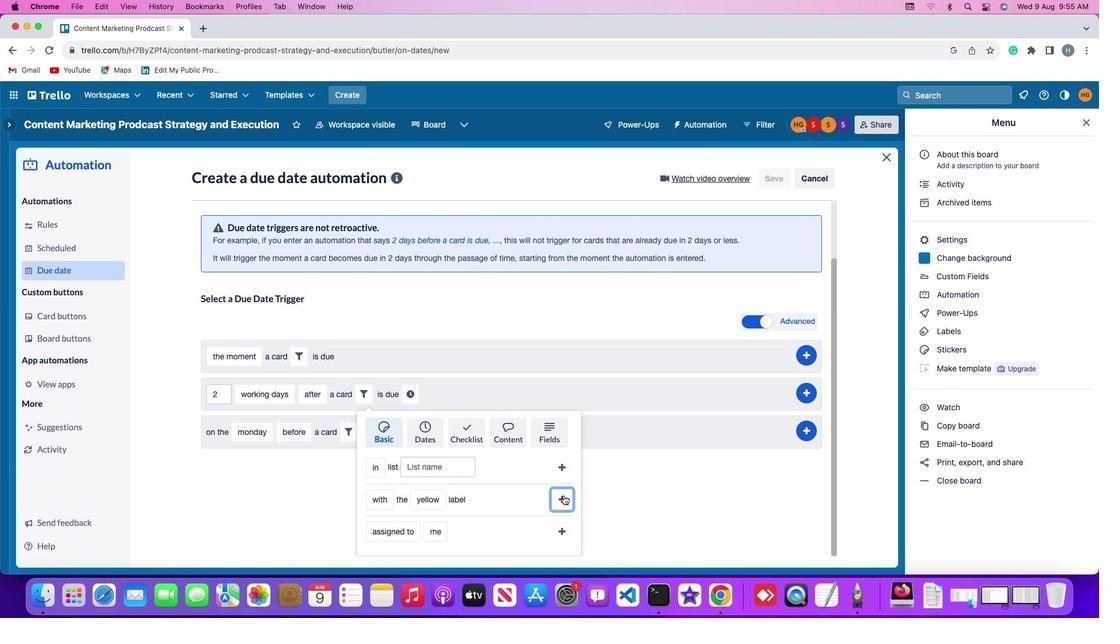 
Action: Mouse moved to (517, 460)
Screenshot: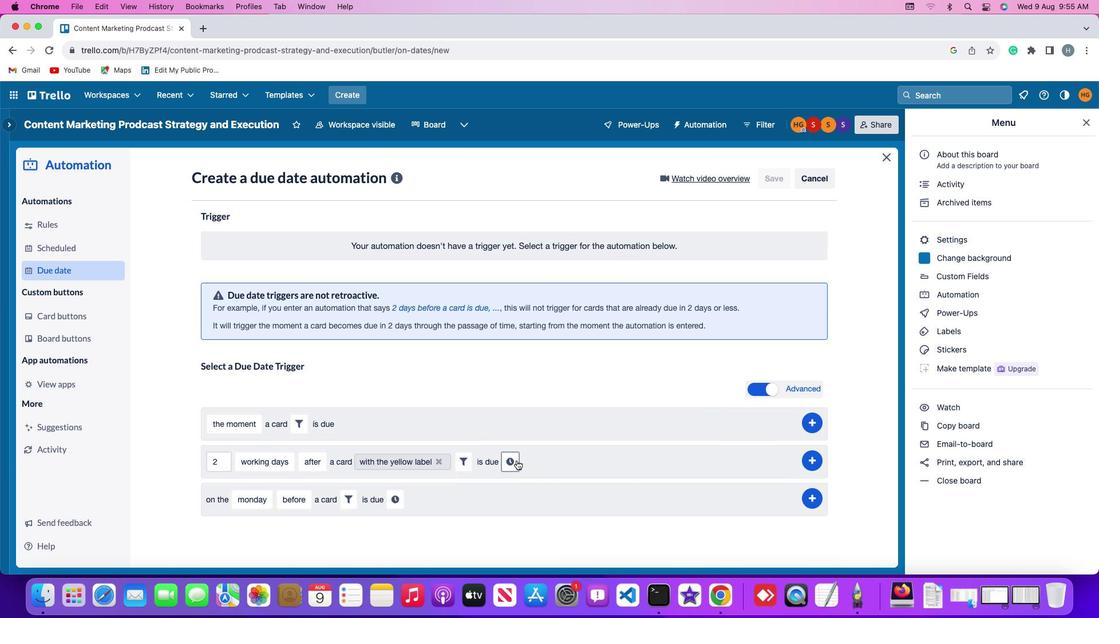 
Action: Mouse pressed left at (517, 460)
Screenshot: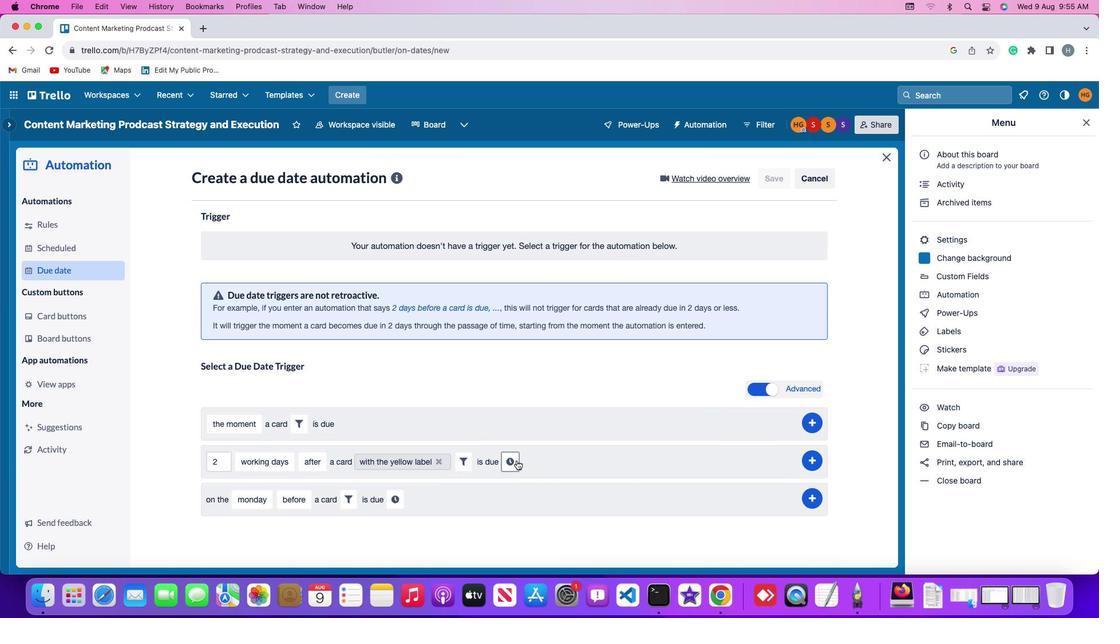 
Action: Mouse moved to (532, 464)
Screenshot: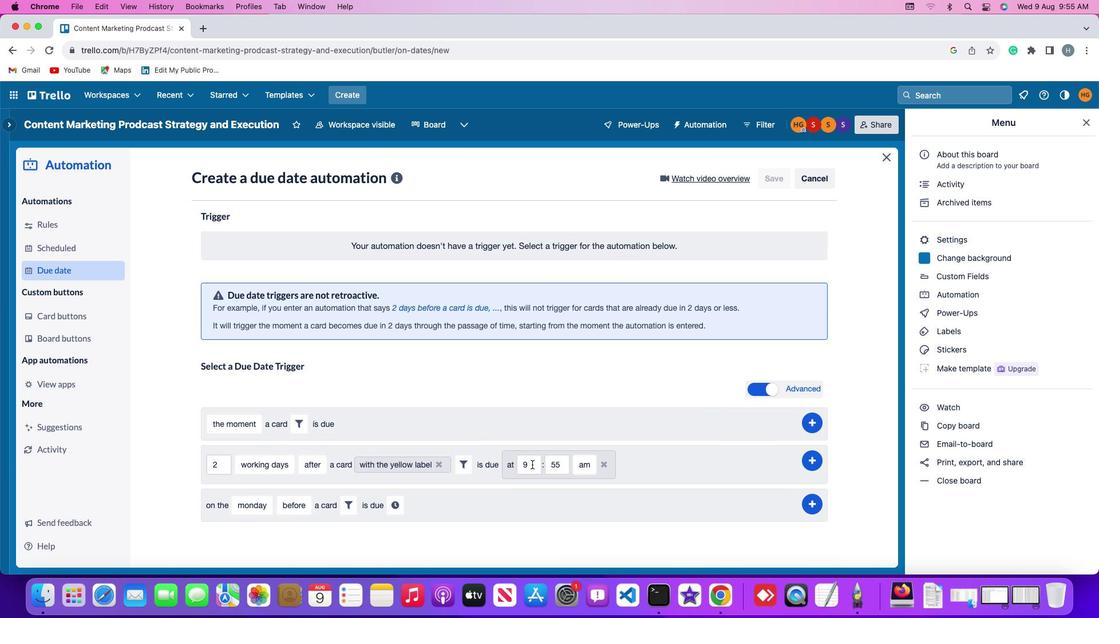 
Action: Mouse pressed left at (532, 464)
Screenshot: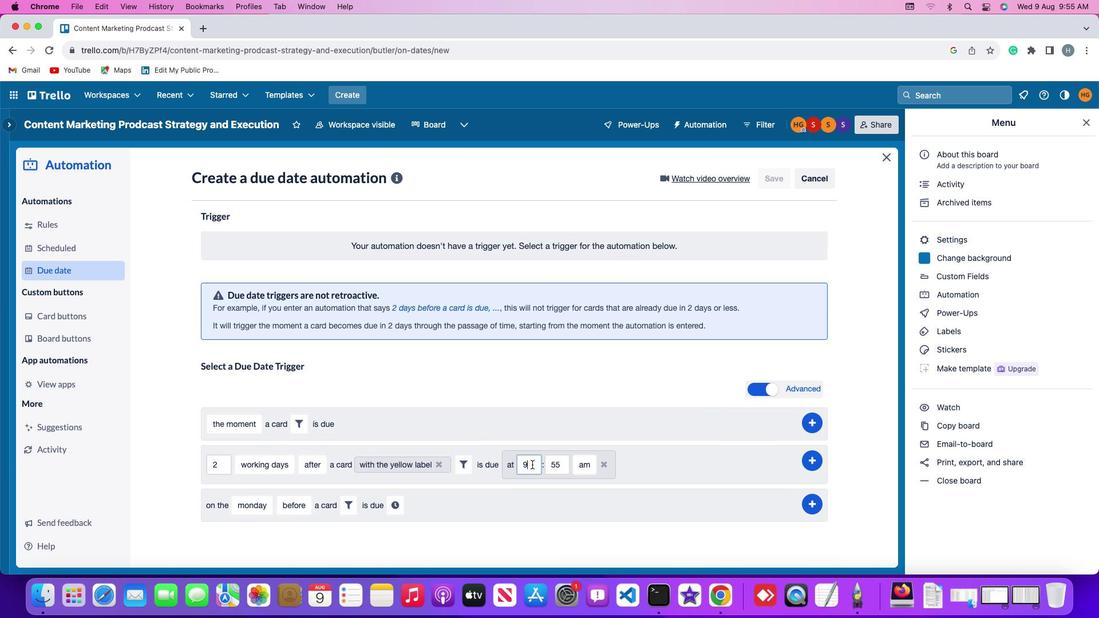 
Action: Key pressed Key.backspace
Screenshot: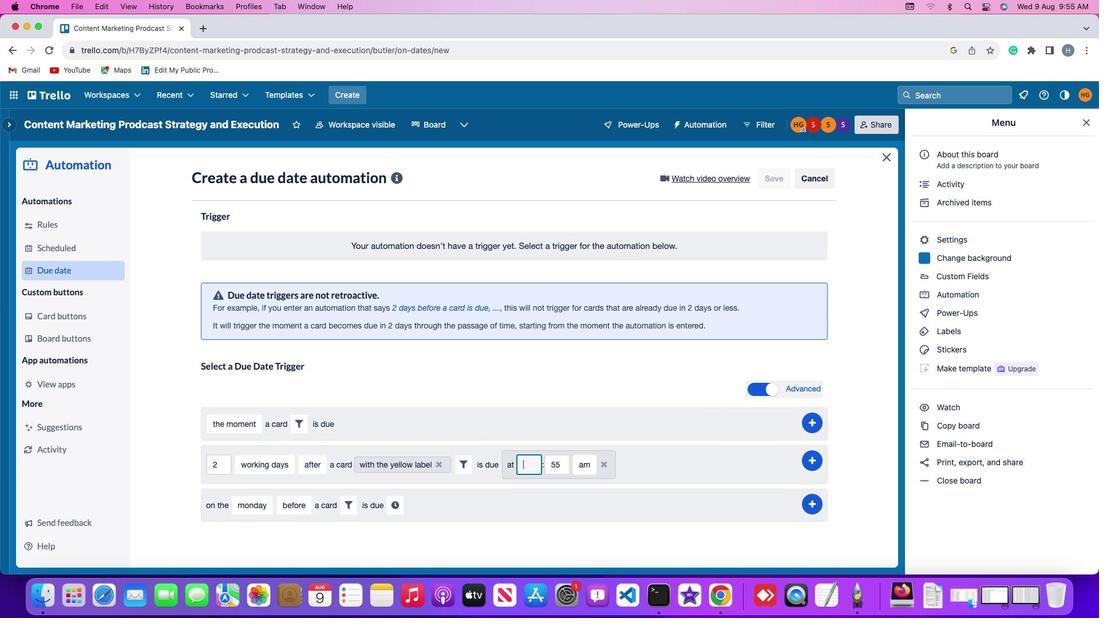 
Action: Mouse moved to (532, 464)
Screenshot: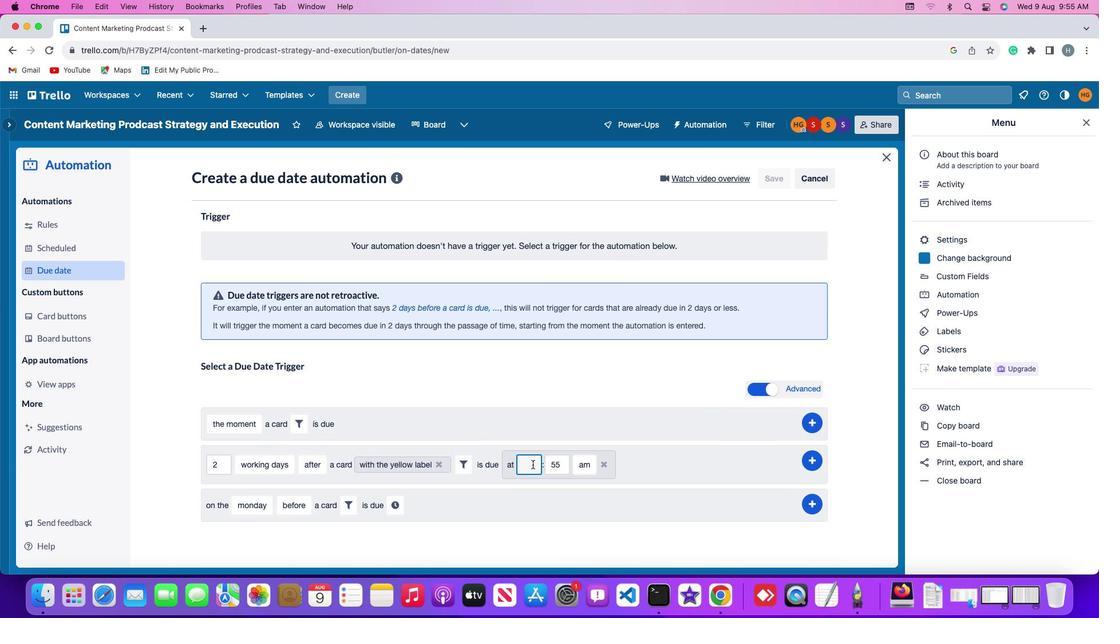 
Action: Key pressed '1''1'
Screenshot: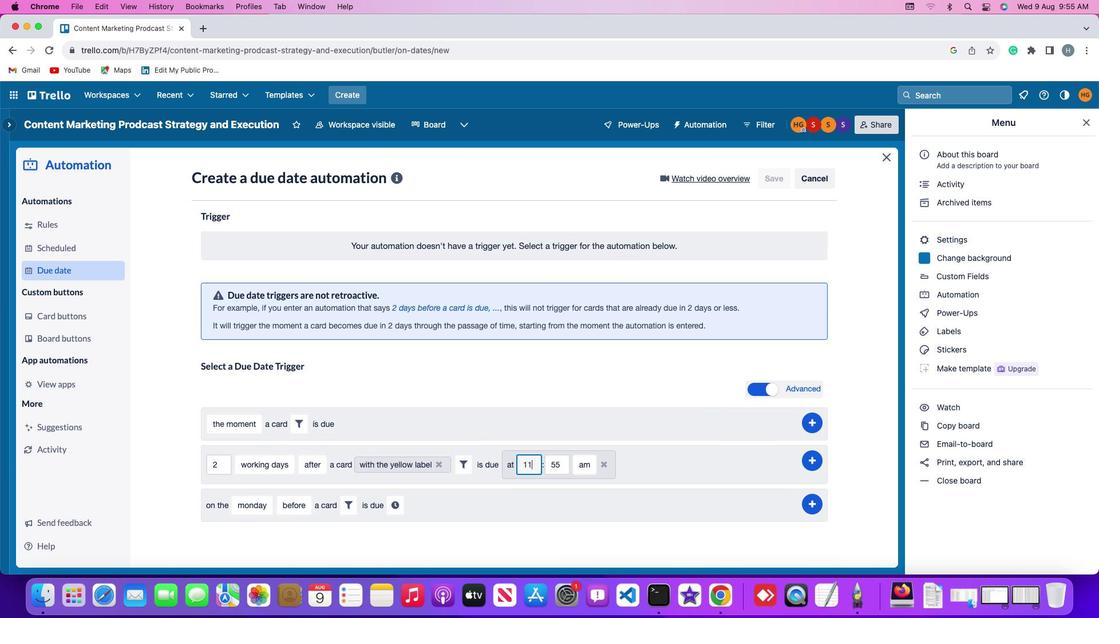
Action: Mouse moved to (560, 462)
Screenshot: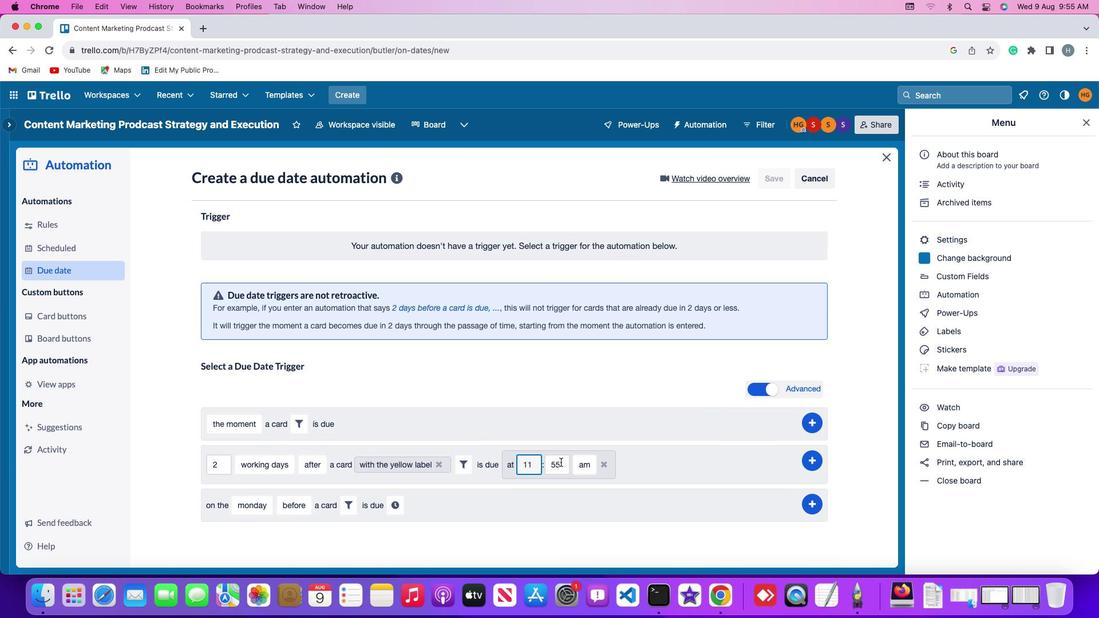 
Action: Mouse pressed left at (560, 462)
Screenshot: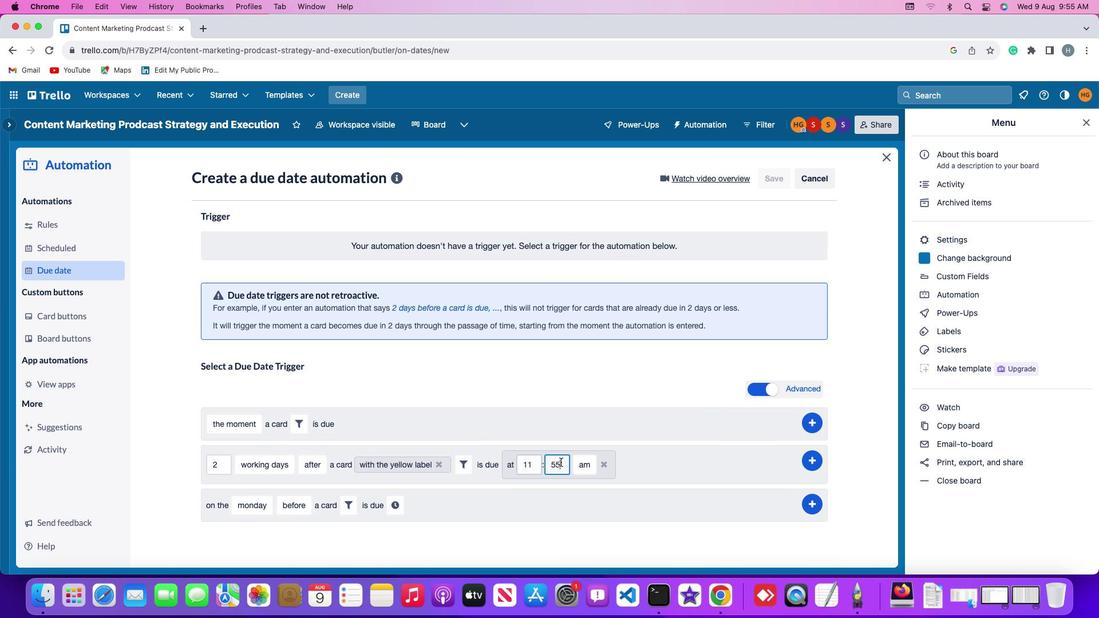 
Action: Key pressed Key.backspaceKey.backspace
Screenshot: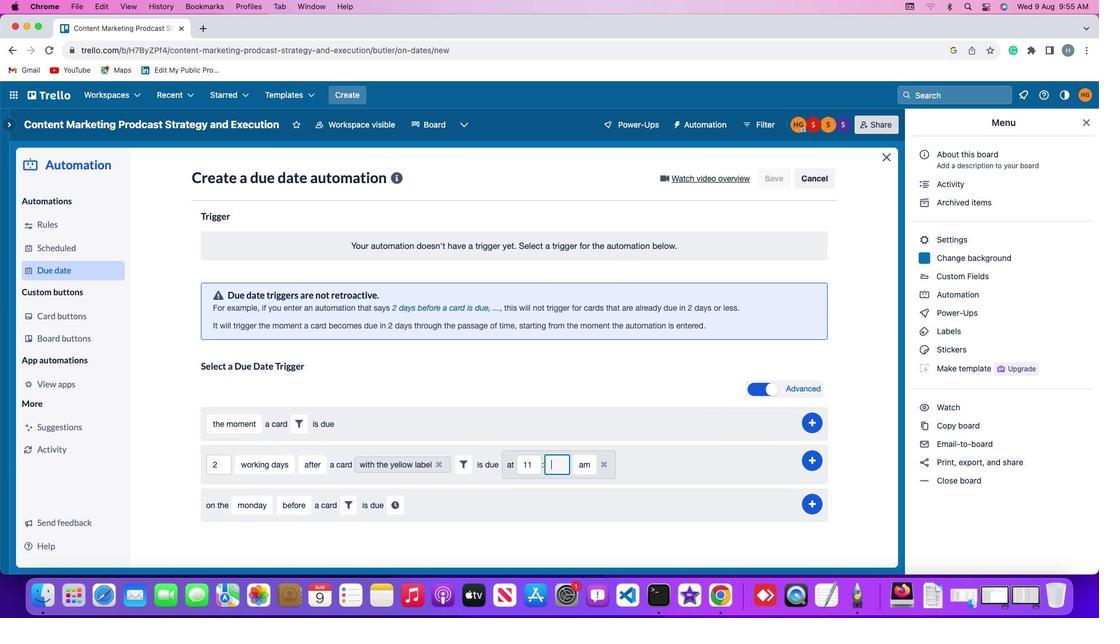 
Action: Mouse moved to (560, 462)
Screenshot: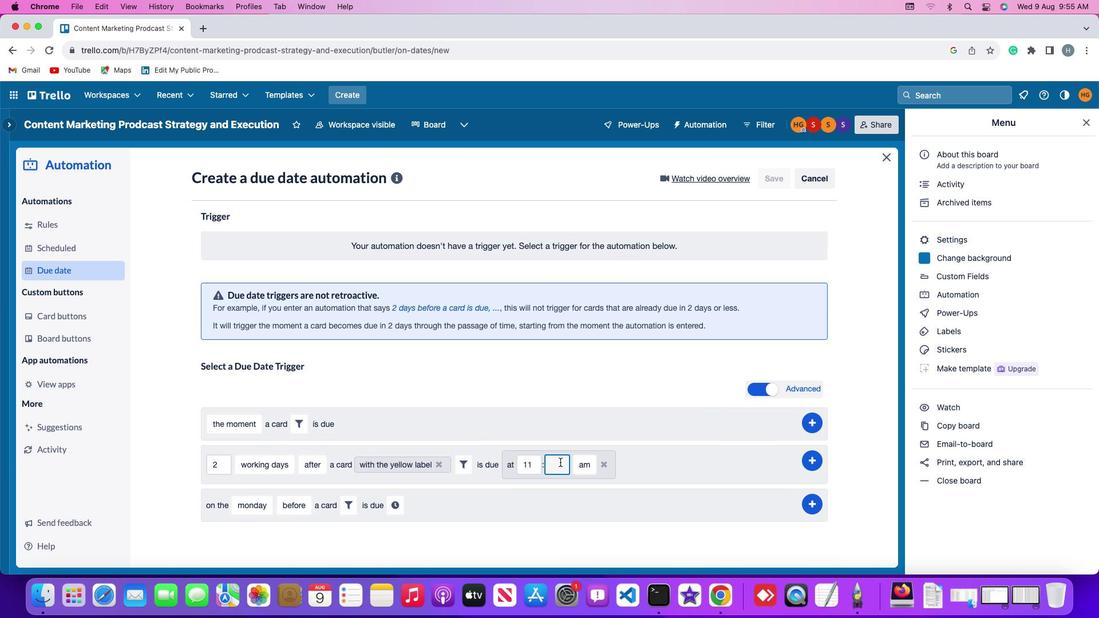 
Action: Key pressed '0''0'
Screenshot: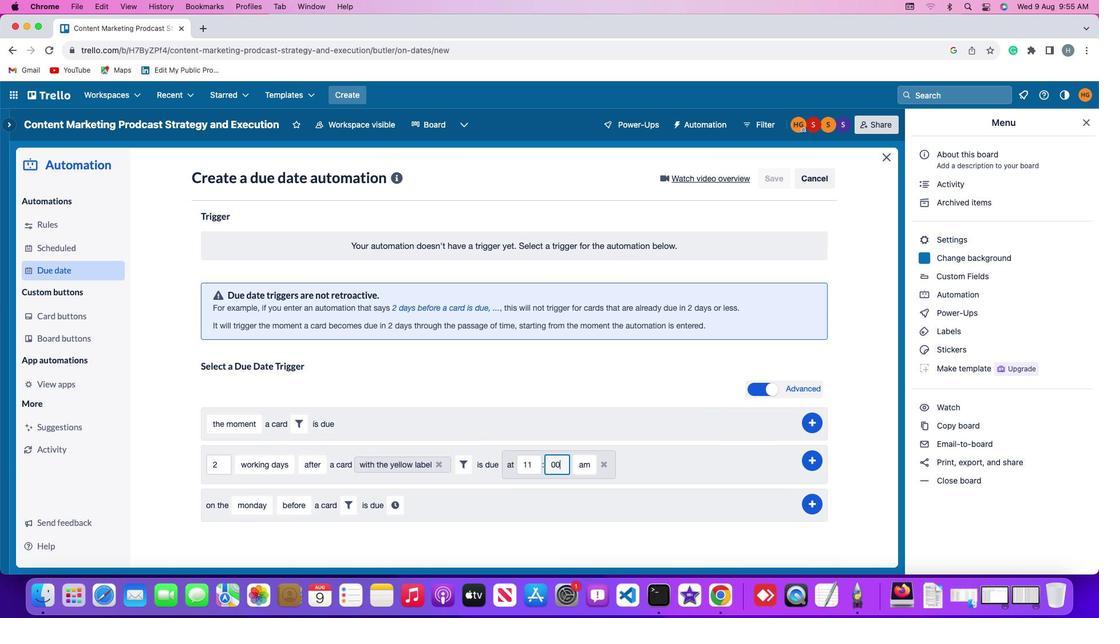 
Action: Mouse moved to (575, 462)
Screenshot: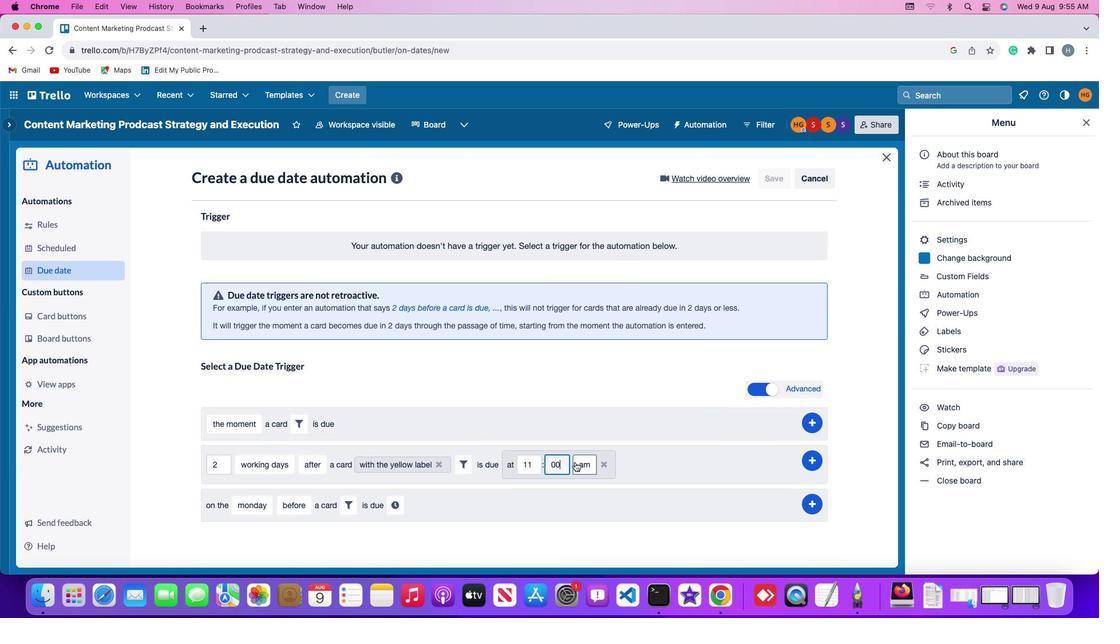 
Action: Mouse pressed left at (575, 462)
Screenshot: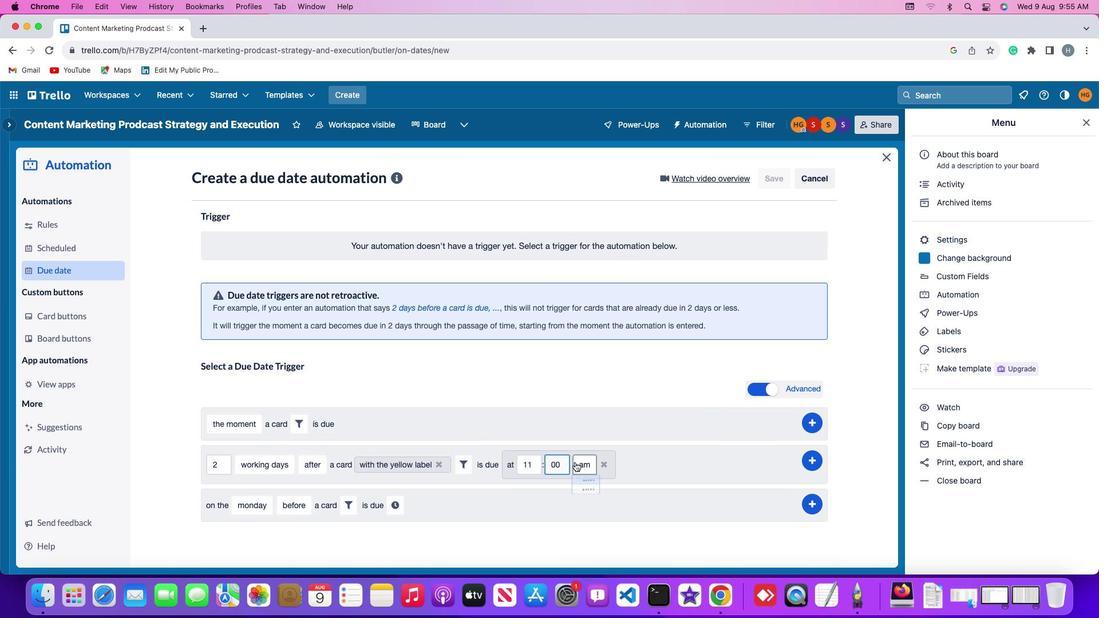 
Action: Mouse moved to (583, 483)
Screenshot: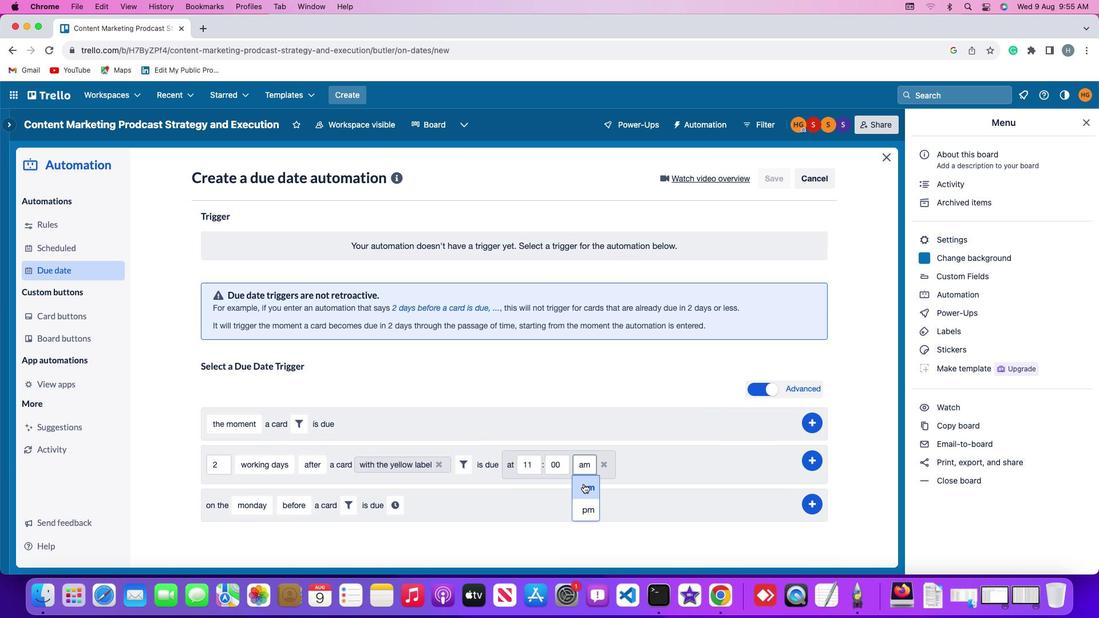 
Action: Mouse pressed left at (583, 483)
Screenshot: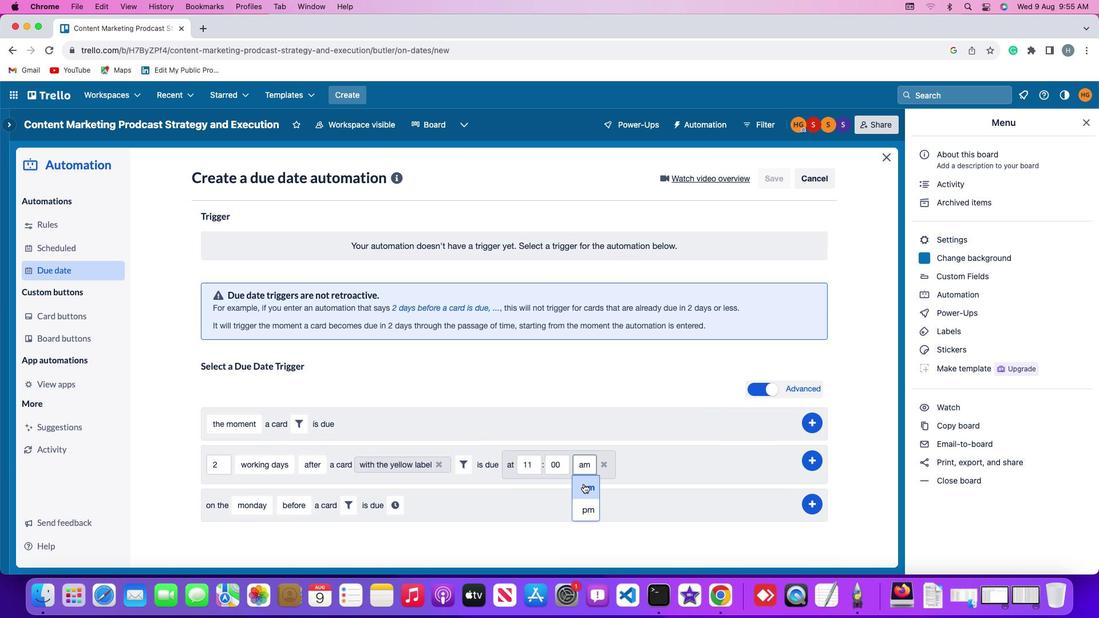 
Action: Mouse moved to (813, 456)
Screenshot: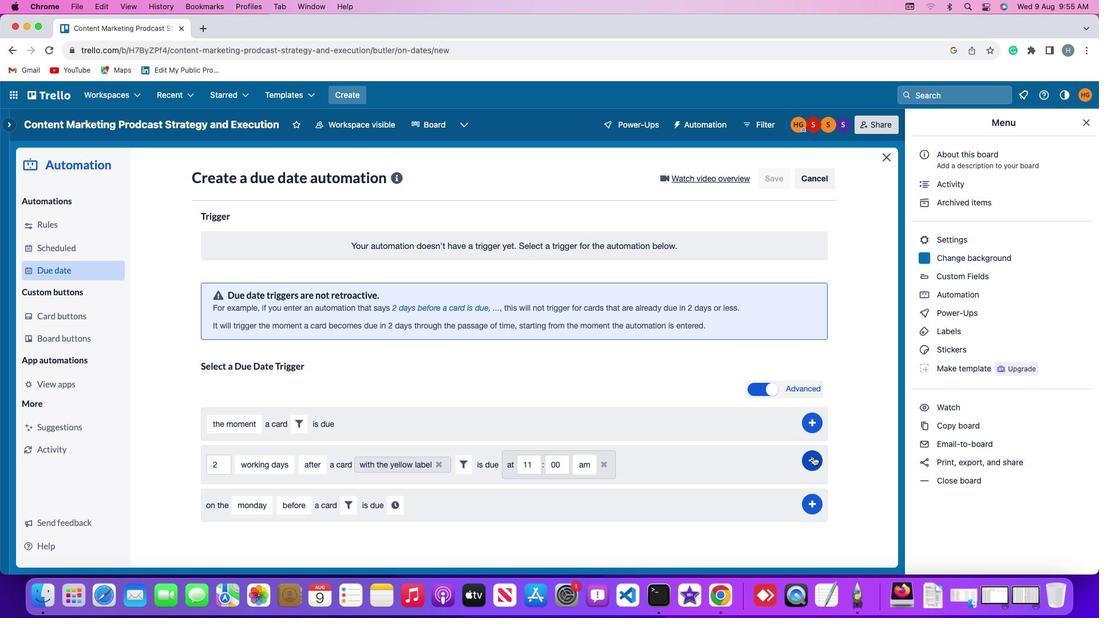 
Action: Mouse pressed left at (813, 456)
Screenshot: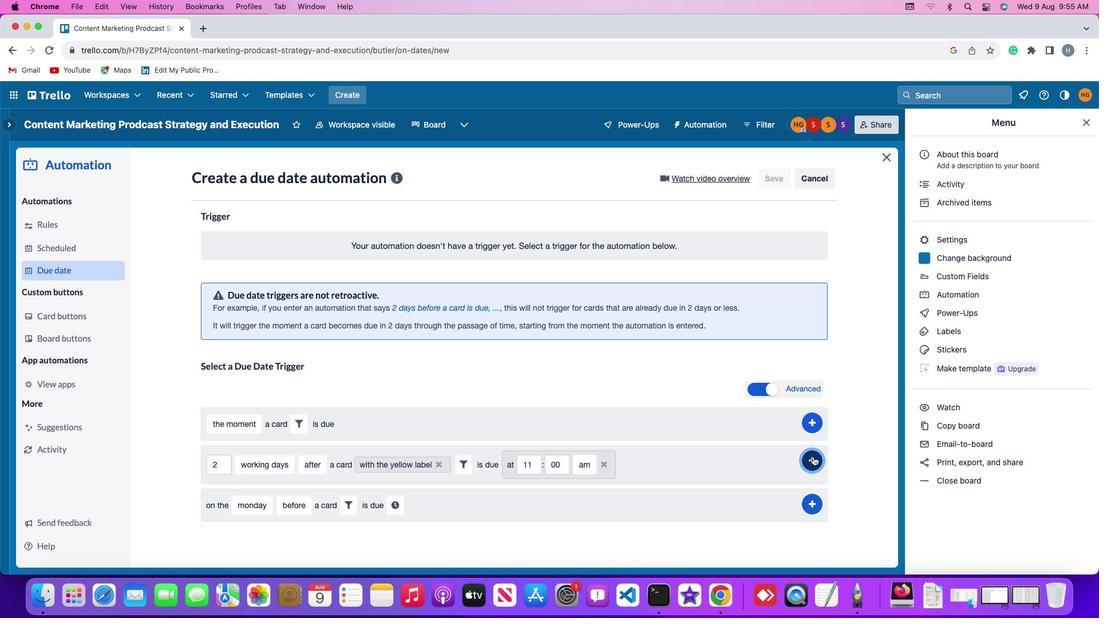 
Action: Mouse moved to (847, 355)
Screenshot: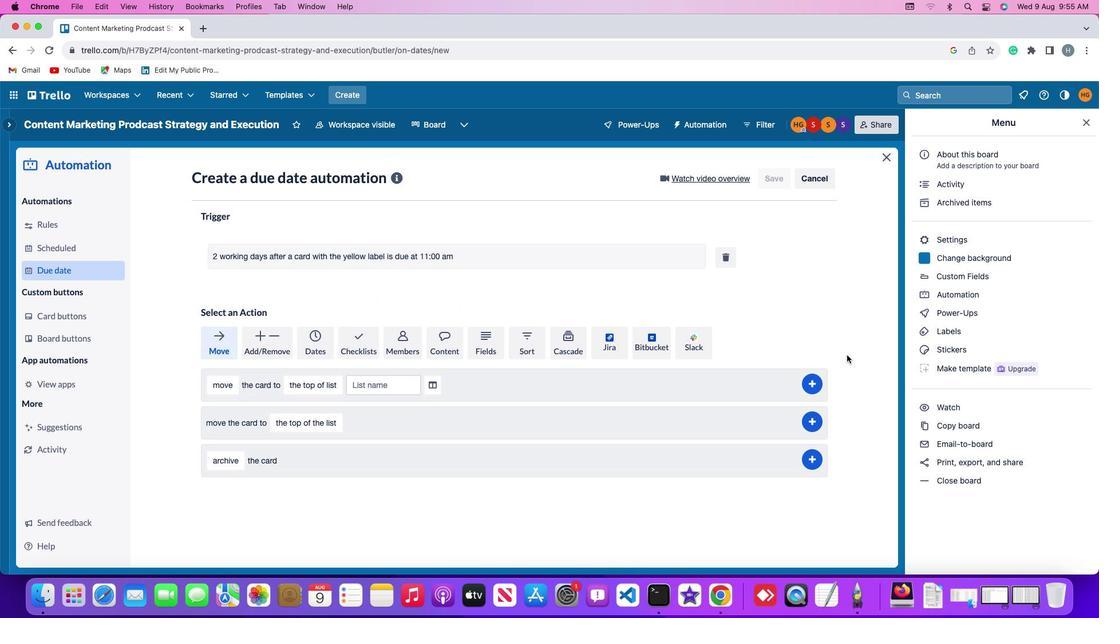 
